 Task: Look for space in Sosnovyy Bor, Russia from 24th August, 2023 to 10th September, 2023 for 8 adults in price range Rs.12000 to Rs.15000. Place can be entire place or shared room with 4 bedrooms having 8 beds and 4 bathrooms. Property type can be house, flat, guest house. Amenities needed are: wifi, TV, free parkinig on premises, gym, breakfast. Booking option can be shelf check-in. Required host language is English.
Action: Mouse moved to (423, 87)
Screenshot: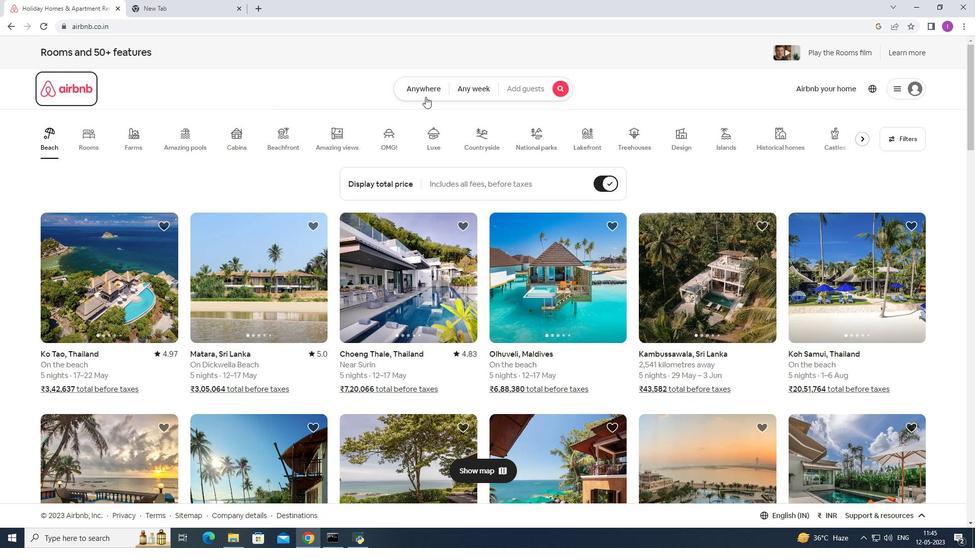 
Action: Mouse pressed left at (423, 87)
Screenshot: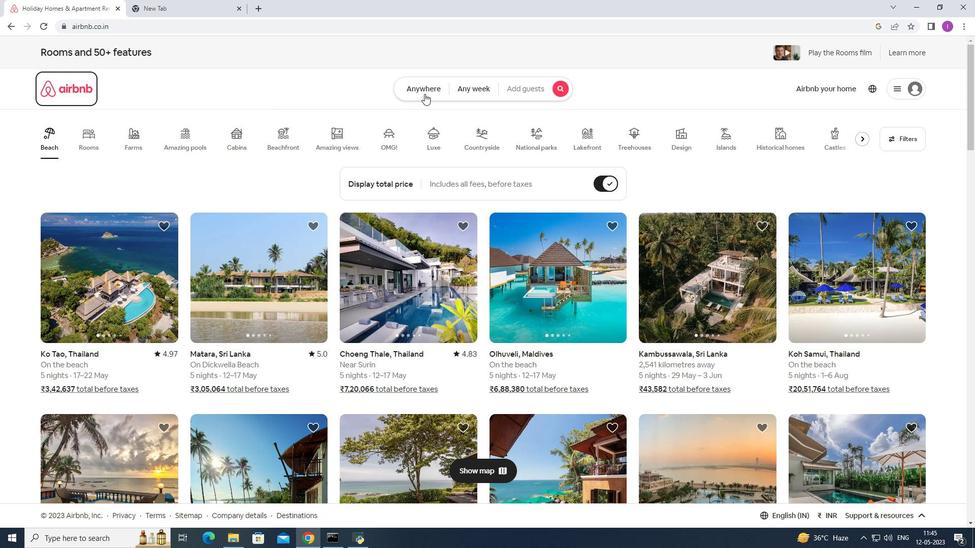 
Action: Mouse moved to (286, 130)
Screenshot: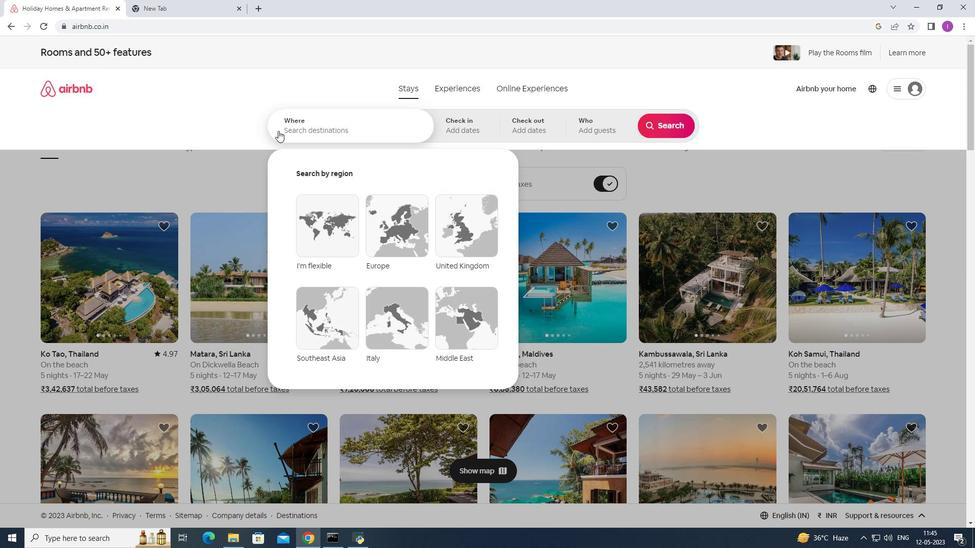 
Action: Mouse pressed left at (286, 130)
Screenshot: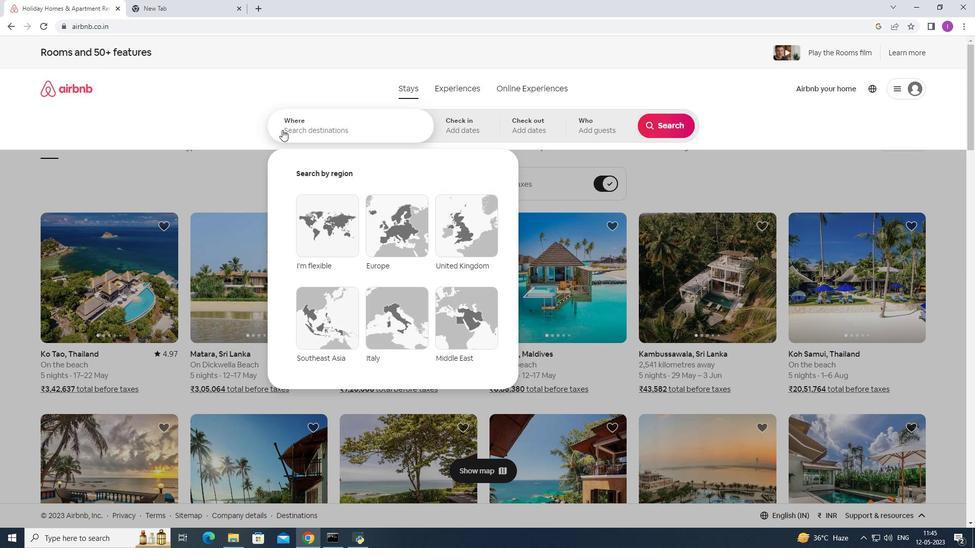 
Action: Mouse moved to (289, 129)
Screenshot: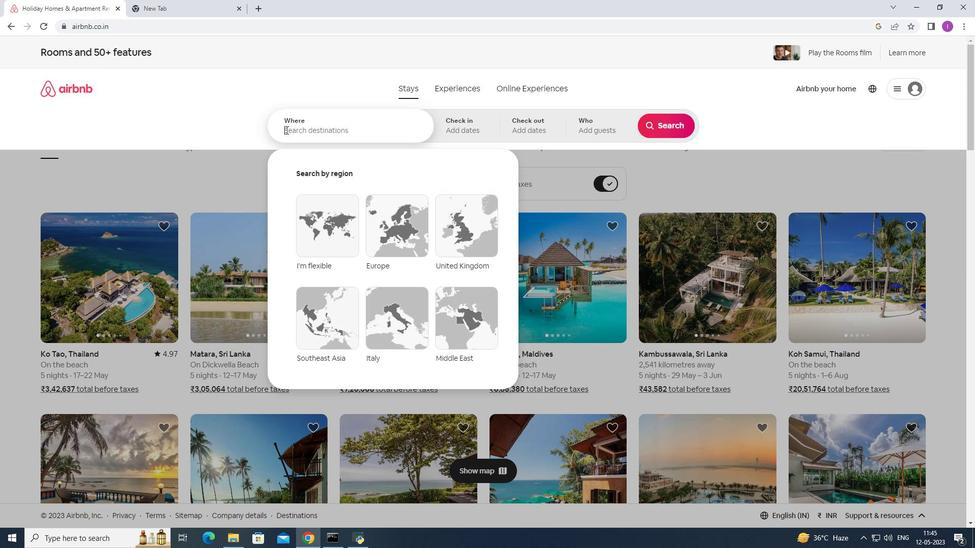
Action: Key pressed <Key.shift>Sosnv<Key.backspace>ovvy<Key.space><Key.shift>Bor,<Key.shift><Key.shift><Key.shift><Key.shift><Key.shift><Key.shift>Russia
Screenshot: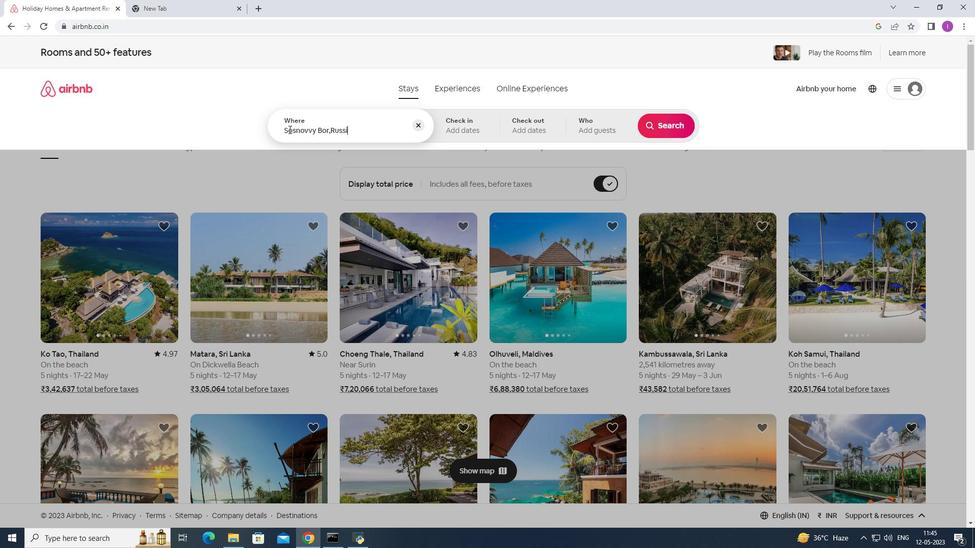 
Action: Mouse moved to (456, 136)
Screenshot: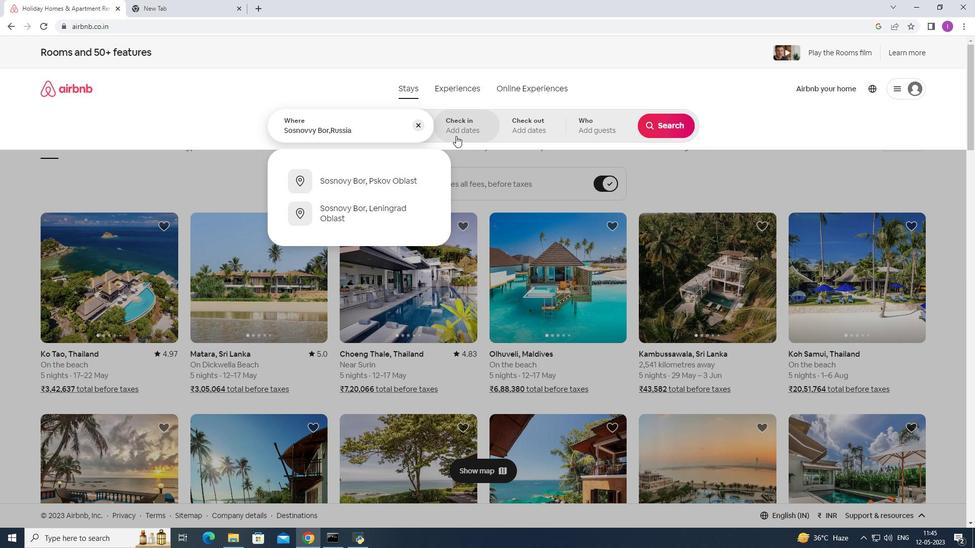 
Action: Mouse pressed left at (456, 136)
Screenshot: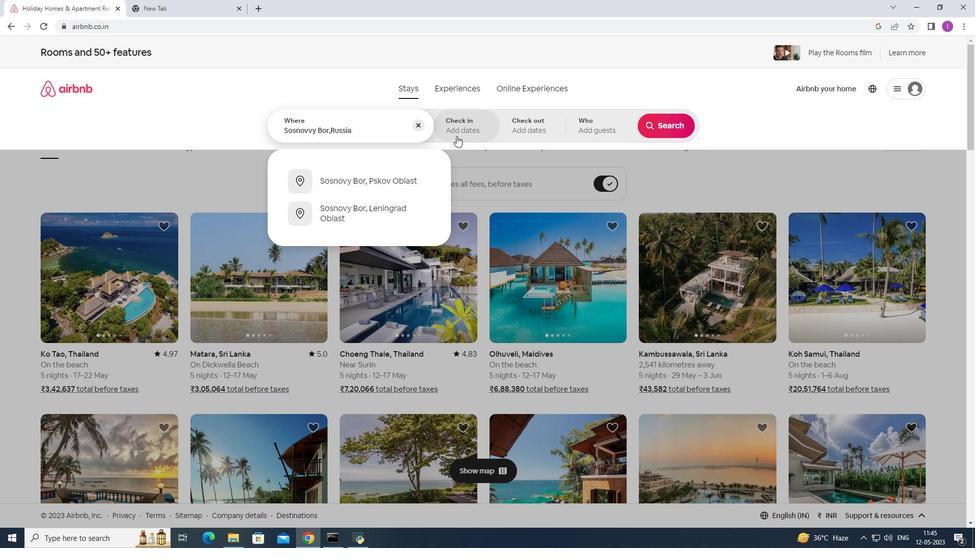 
Action: Mouse moved to (666, 208)
Screenshot: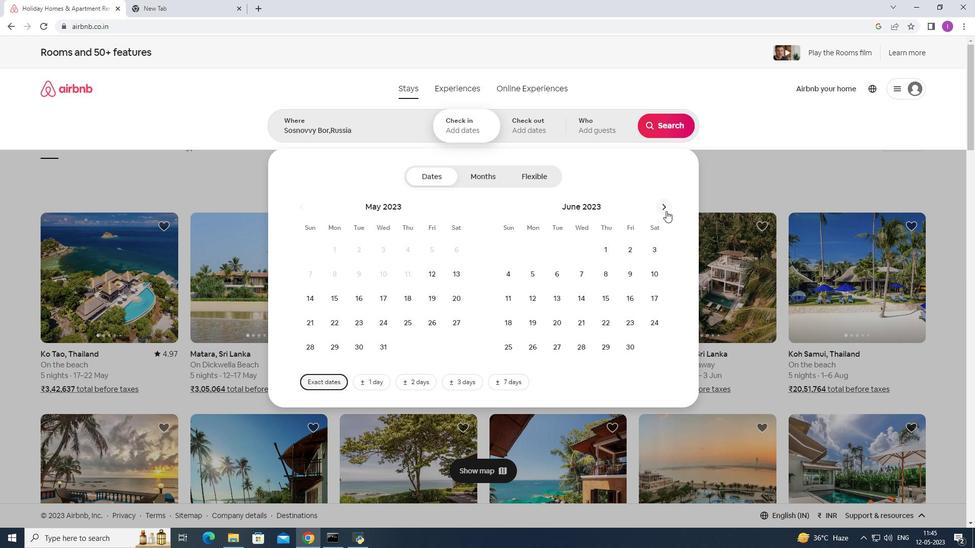 
Action: Mouse pressed left at (666, 208)
Screenshot: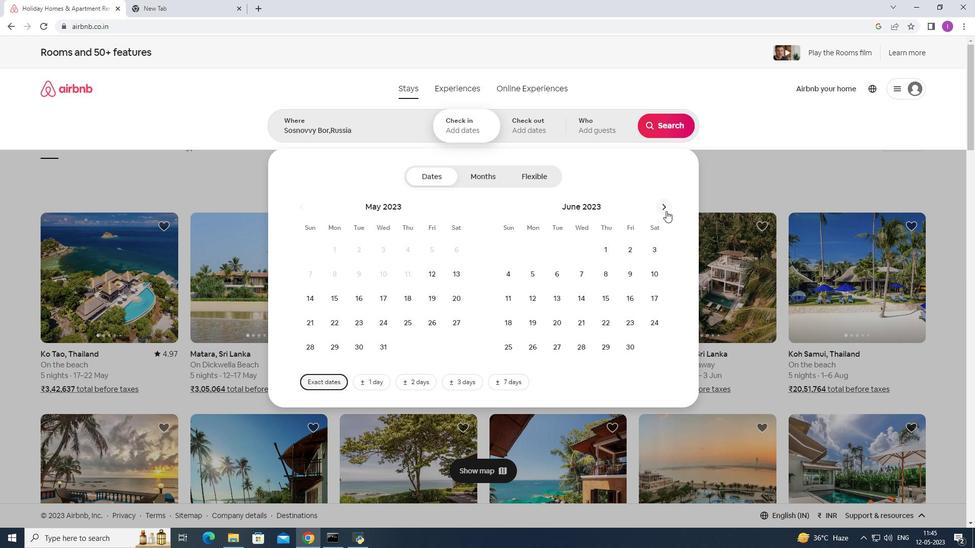 
Action: Mouse pressed left at (666, 208)
Screenshot: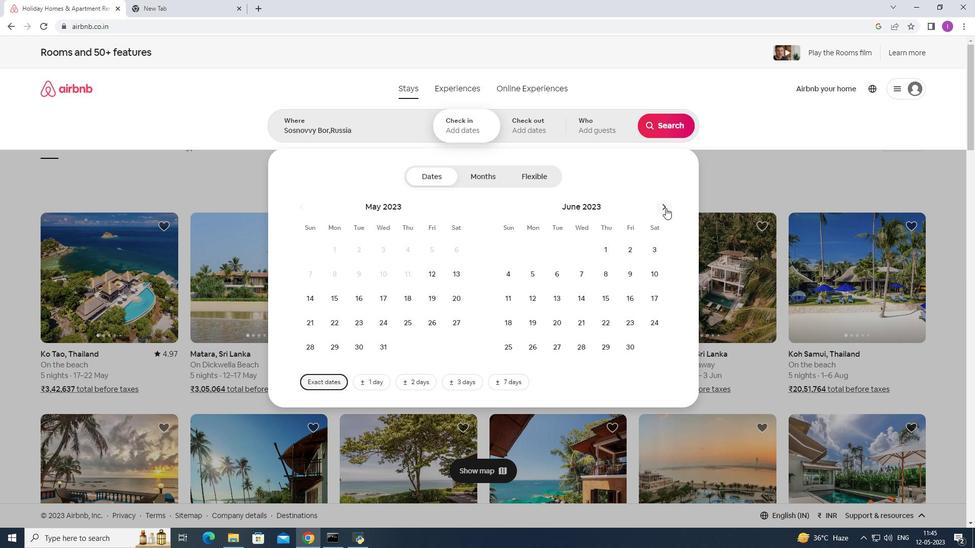
Action: Mouse pressed left at (666, 208)
Screenshot: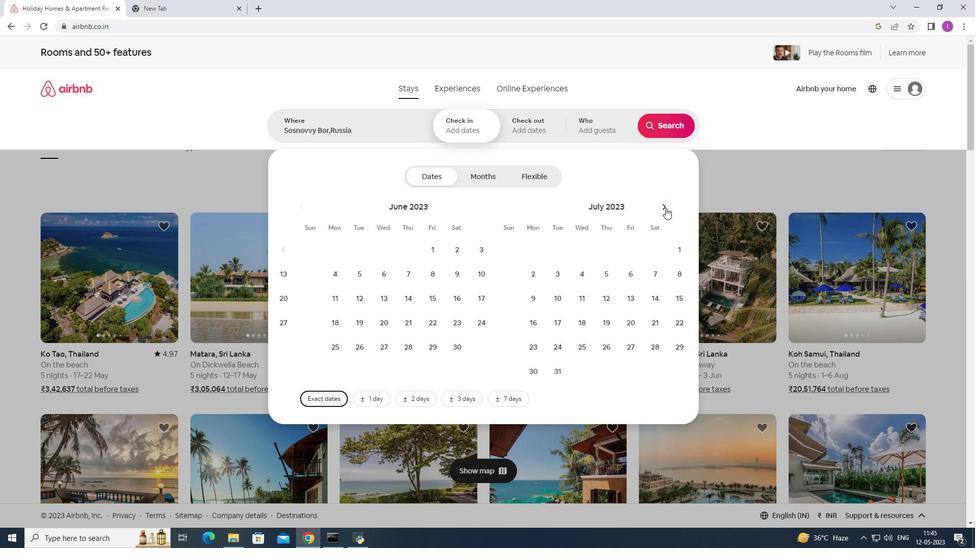 
Action: Mouse moved to (408, 320)
Screenshot: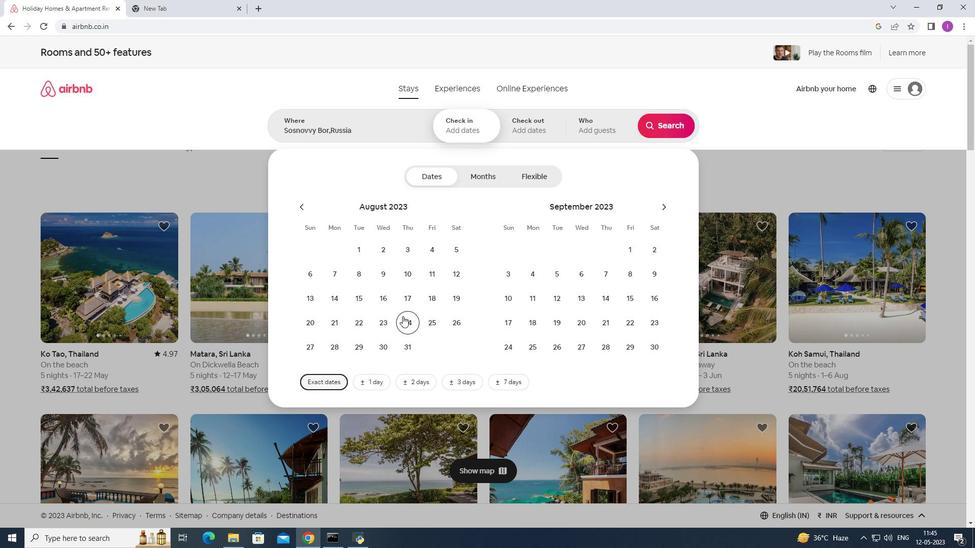 
Action: Mouse pressed left at (408, 320)
Screenshot: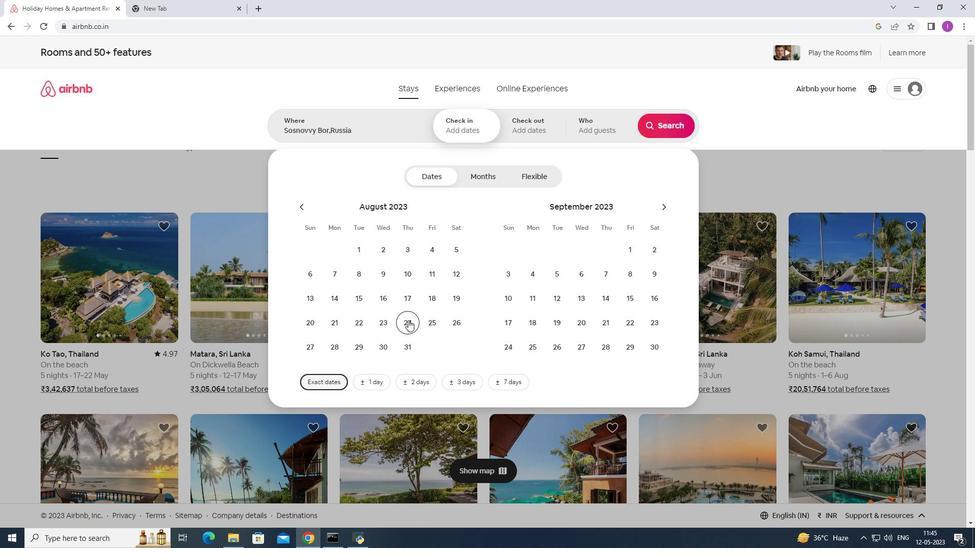 
Action: Mouse moved to (507, 294)
Screenshot: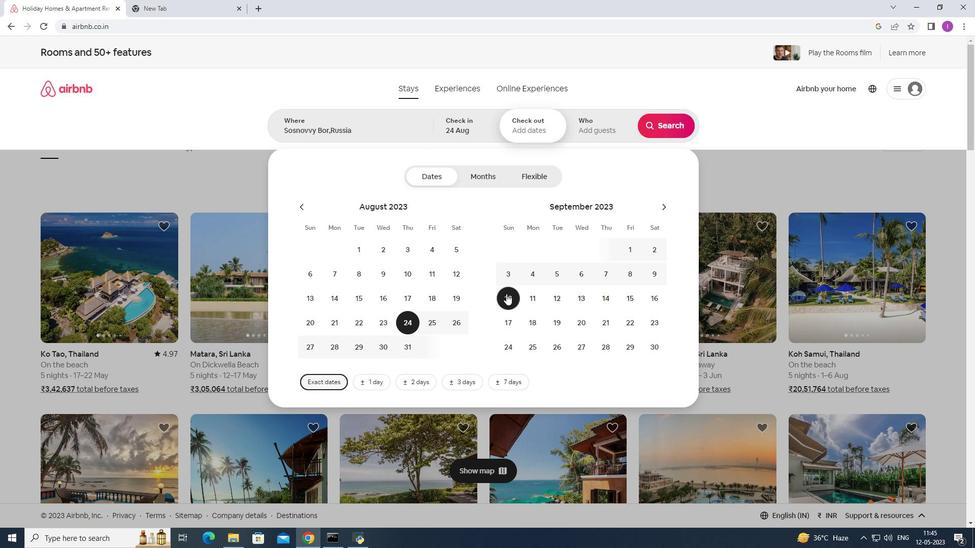 
Action: Mouse pressed left at (507, 294)
Screenshot: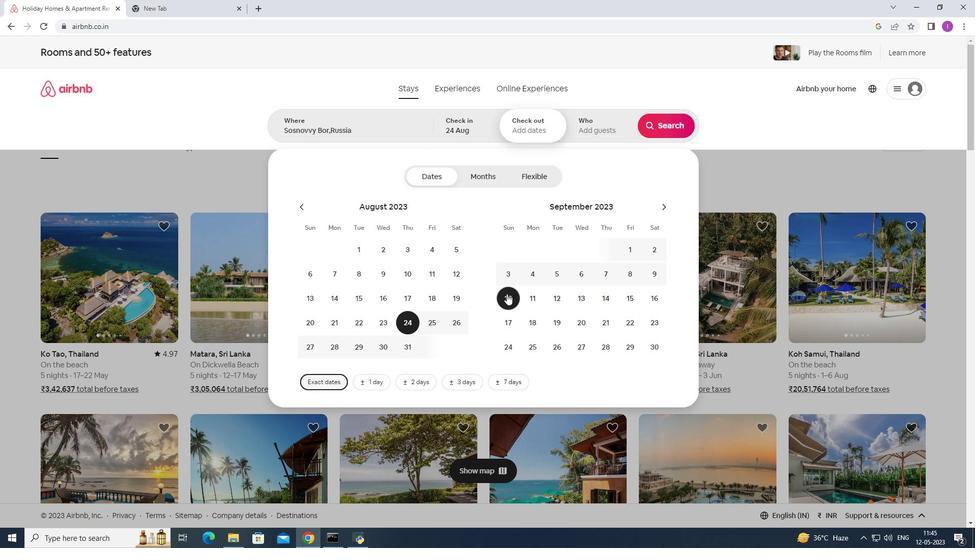 
Action: Mouse moved to (599, 128)
Screenshot: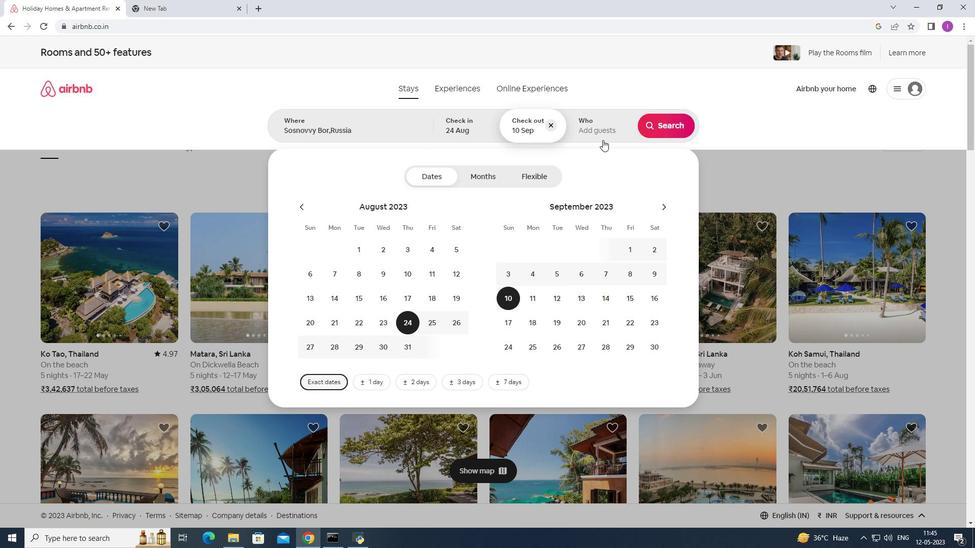
Action: Mouse pressed left at (599, 128)
Screenshot: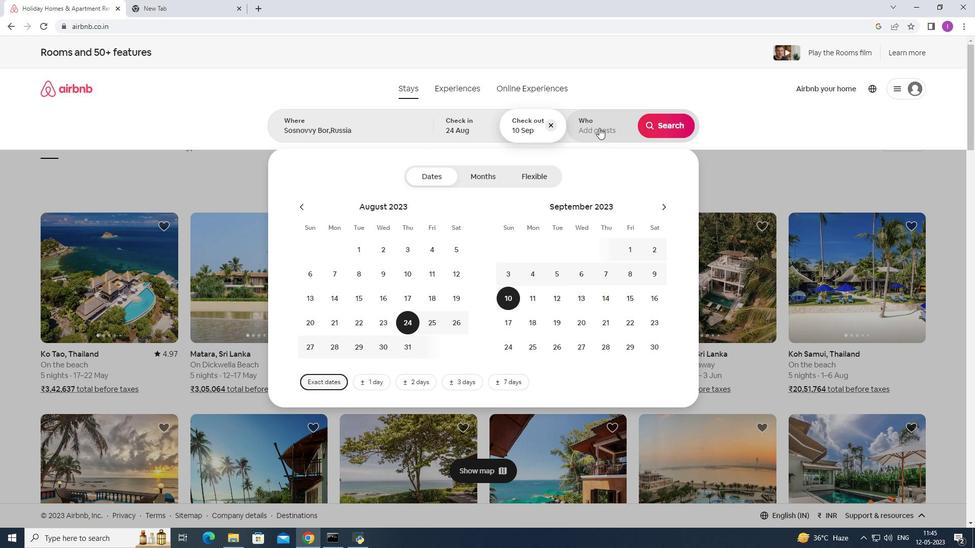 
Action: Mouse moved to (667, 176)
Screenshot: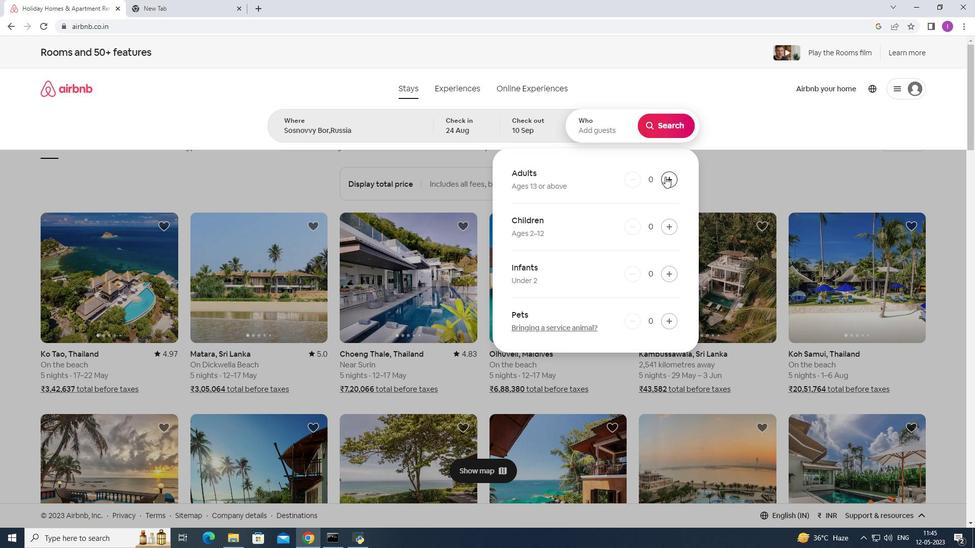 
Action: Mouse pressed left at (667, 176)
Screenshot: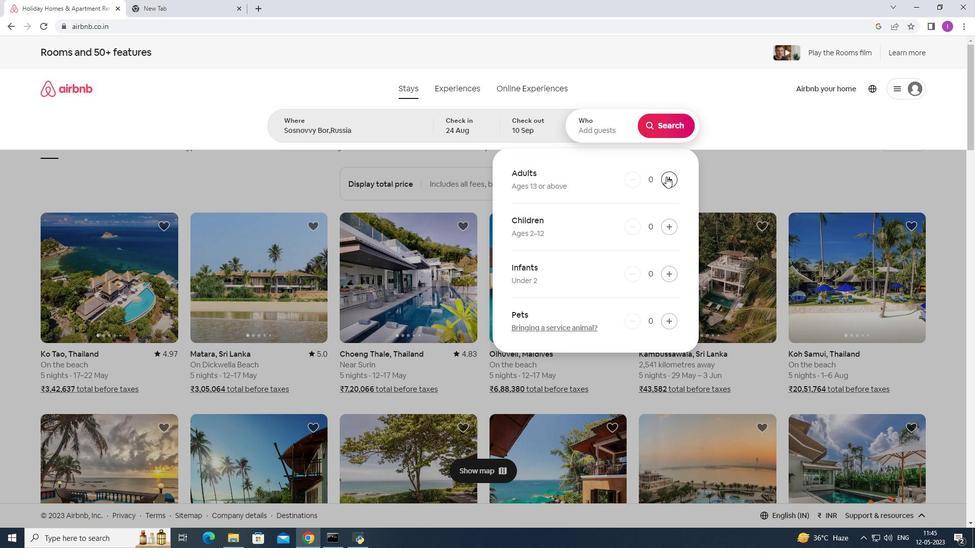 
Action: Mouse pressed left at (667, 176)
Screenshot: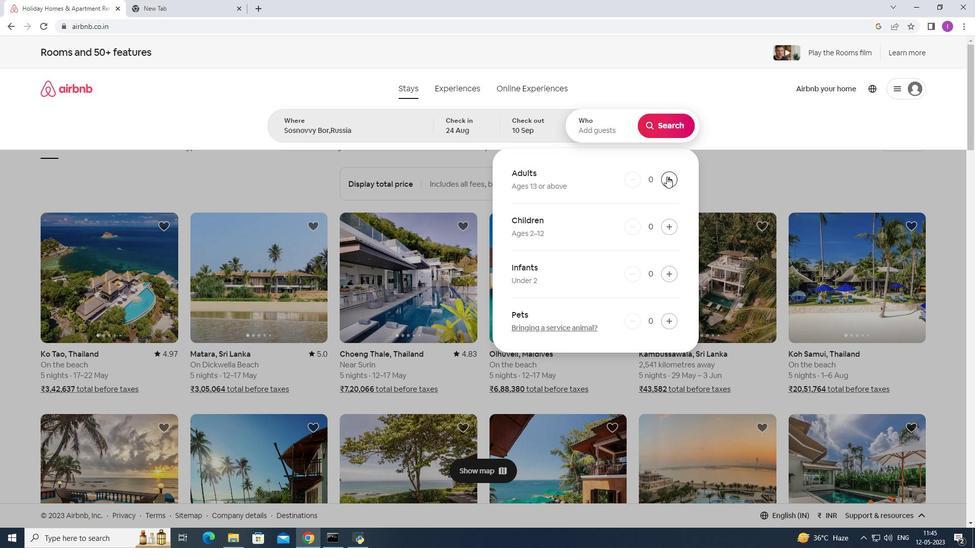 
Action: Mouse pressed left at (667, 176)
Screenshot: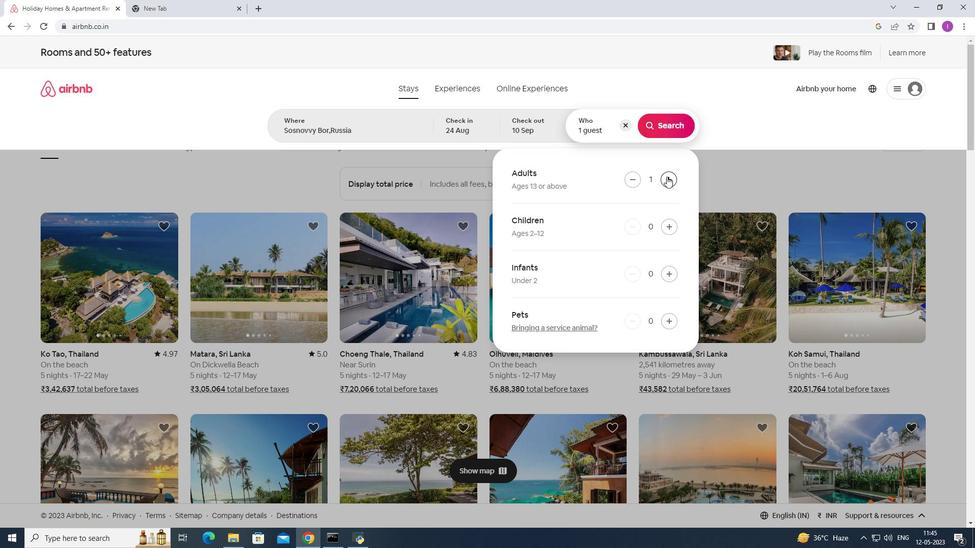 
Action: Mouse pressed left at (667, 176)
Screenshot: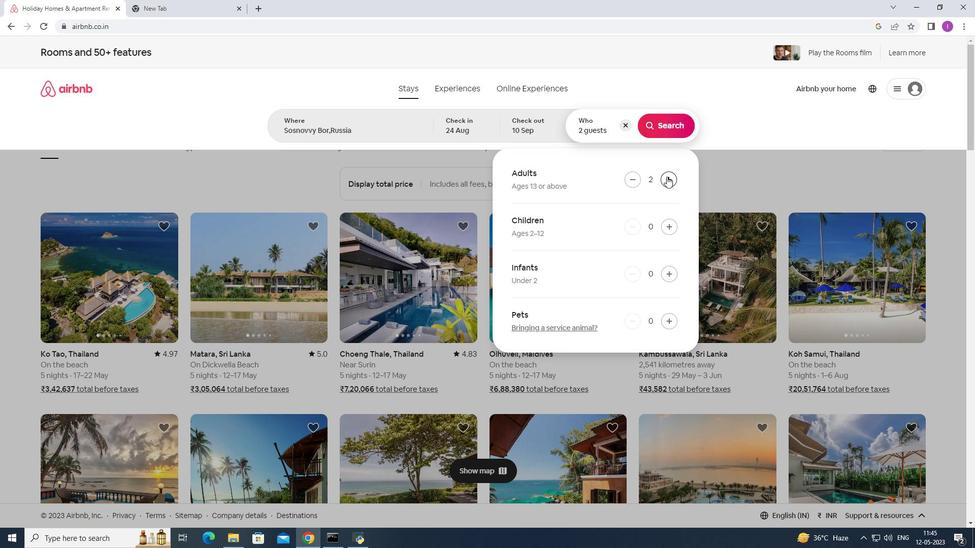 
Action: Mouse pressed left at (667, 176)
Screenshot: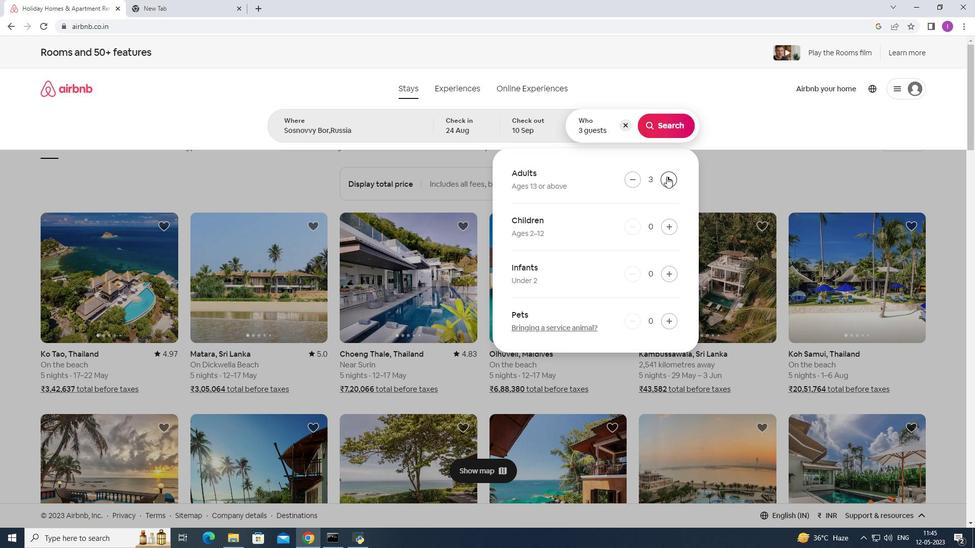 
Action: Mouse moved to (675, 178)
Screenshot: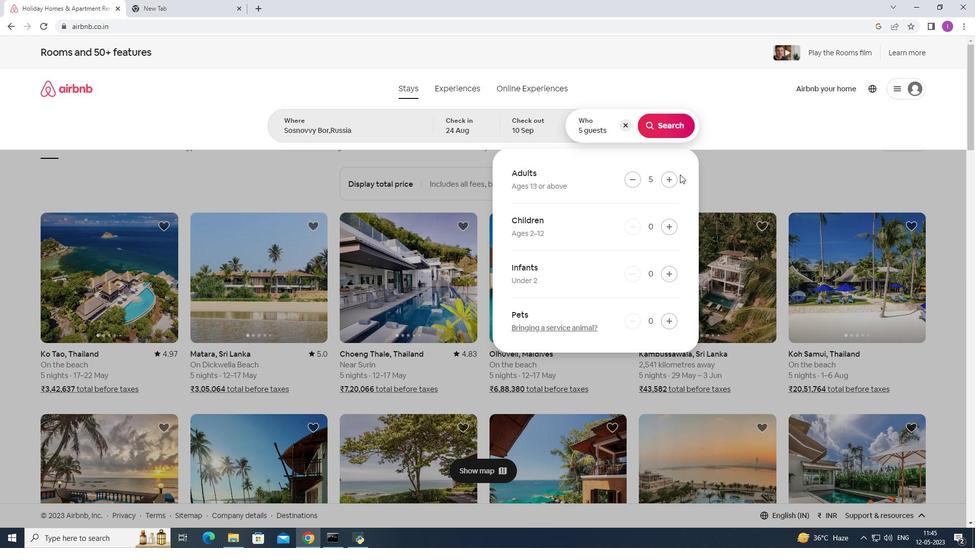 
Action: Mouse pressed left at (675, 178)
Screenshot: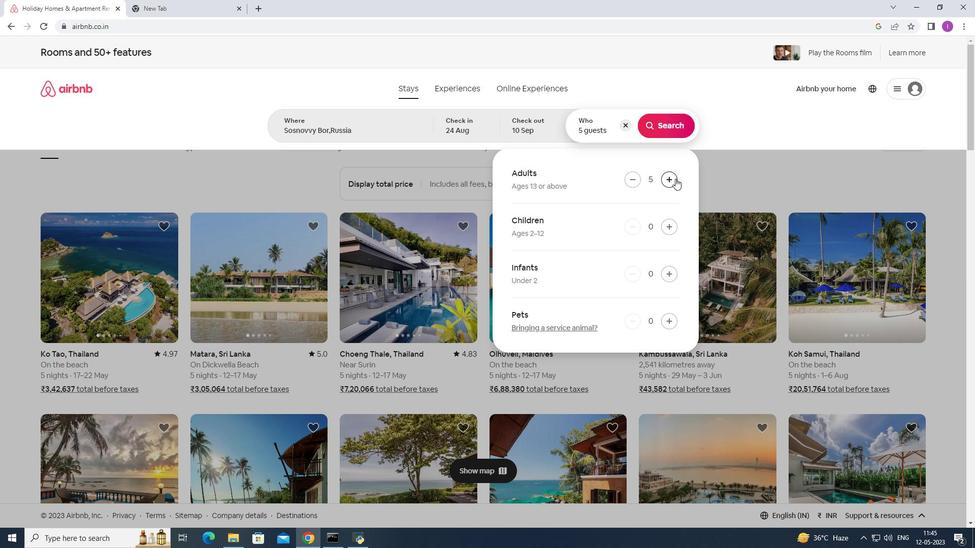 
Action: Mouse pressed left at (675, 178)
Screenshot: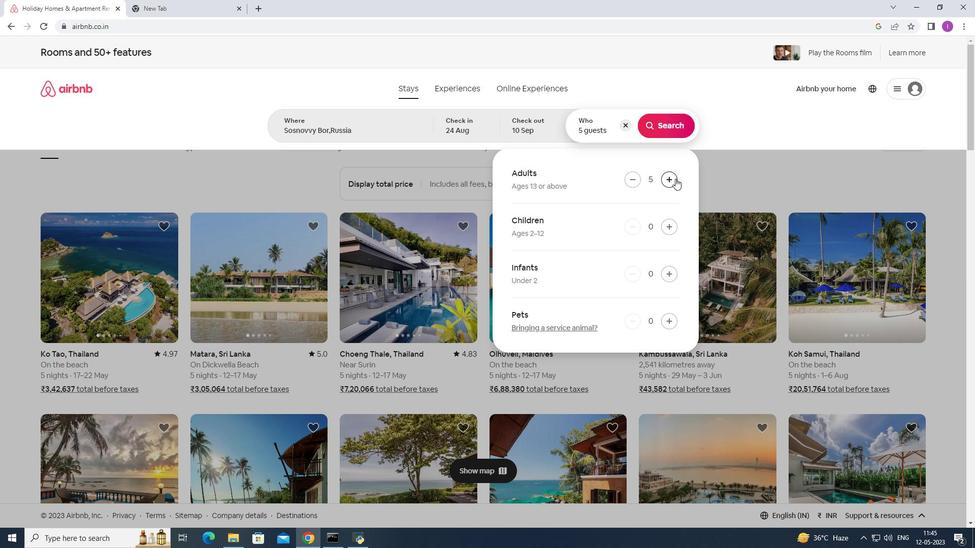 
Action: Mouse pressed left at (675, 178)
Screenshot: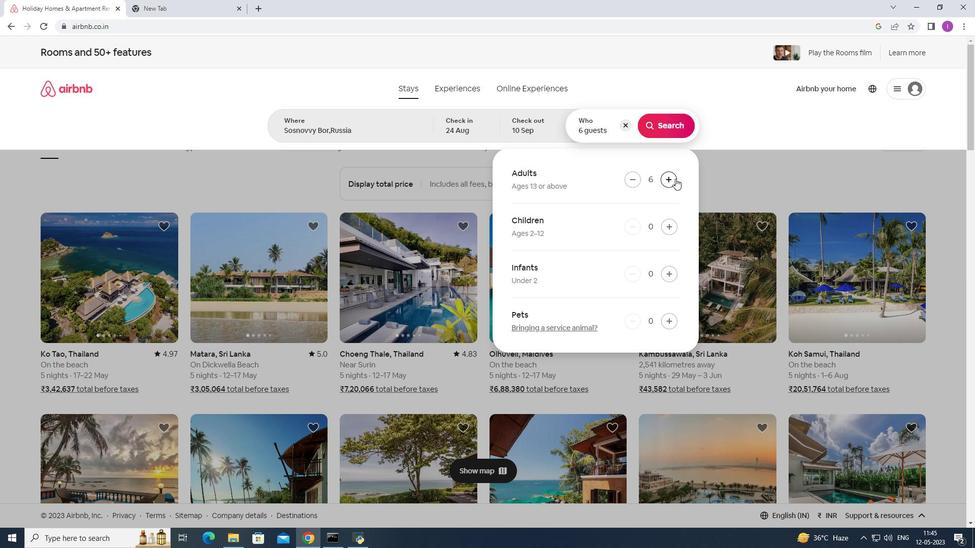 
Action: Mouse pressed left at (675, 178)
Screenshot: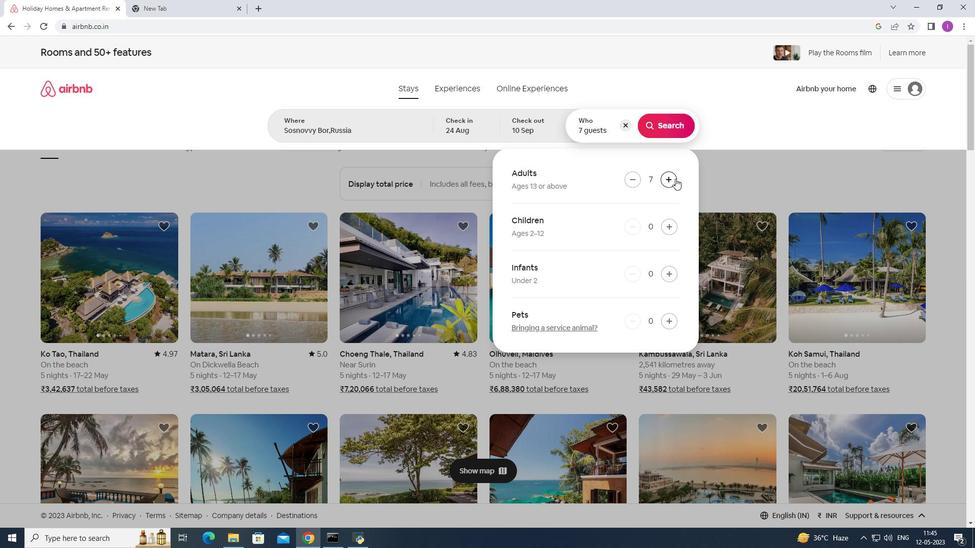 
Action: Mouse moved to (637, 183)
Screenshot: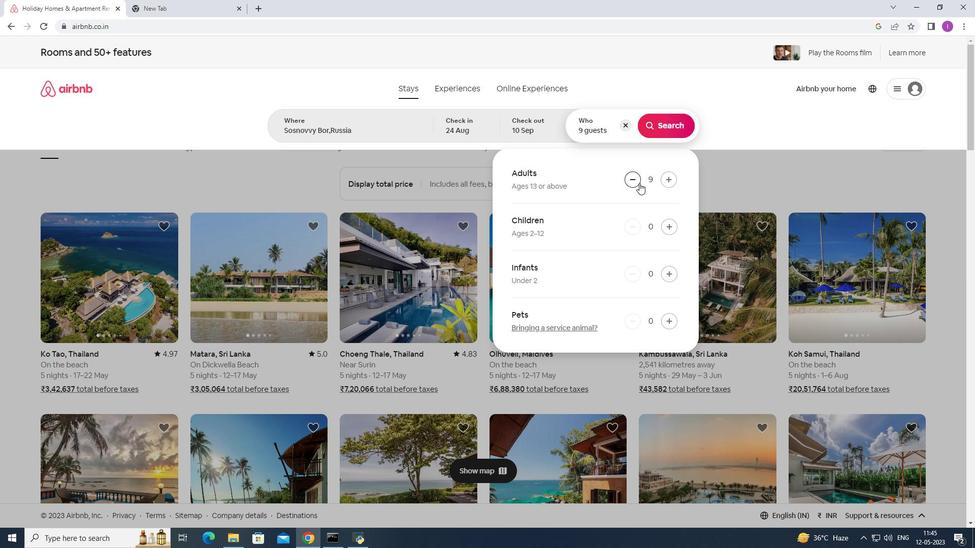 
Action: Mouse pressed left at (637, 183)
Screenshot: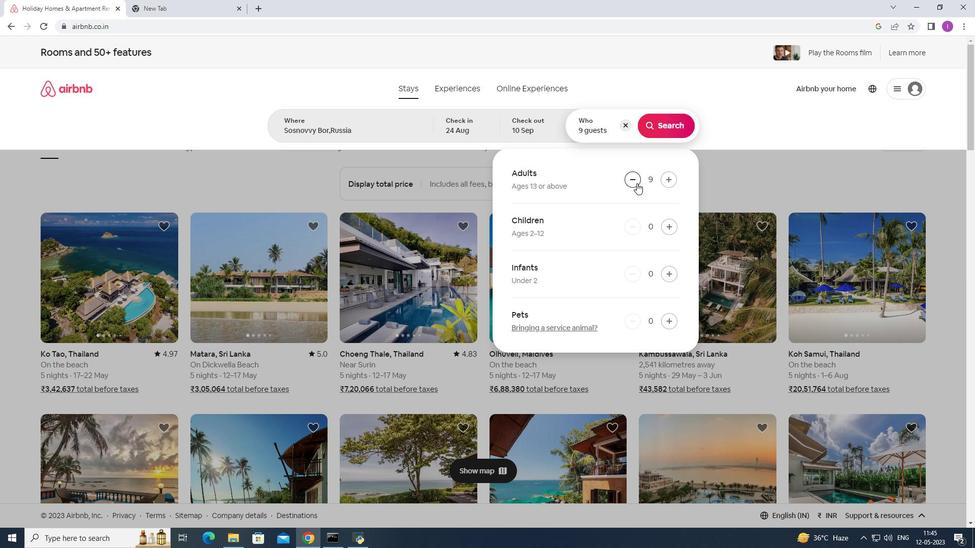 
Action: Mouse moved to (665, 119)
Screenshot: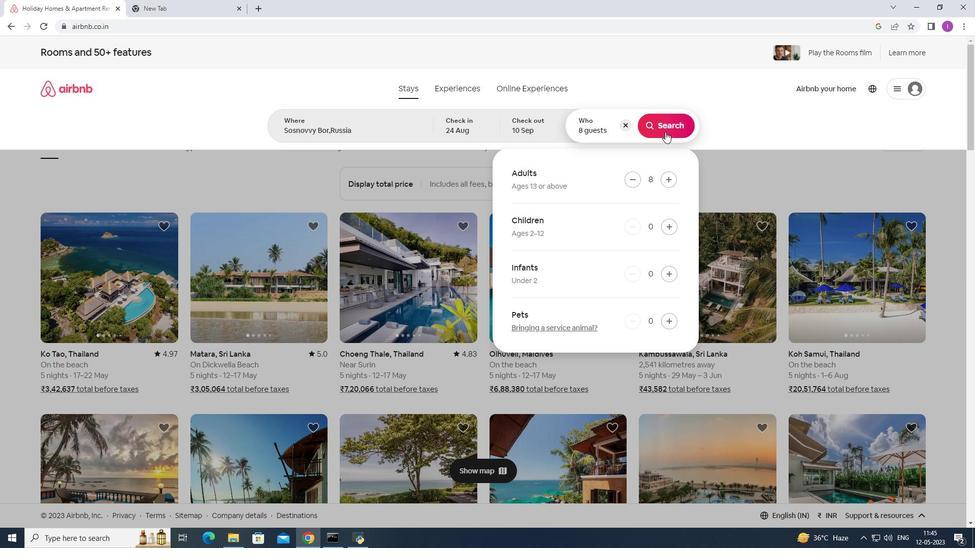 
Action: Mouse pressed left at (665, 119)
Screenshot: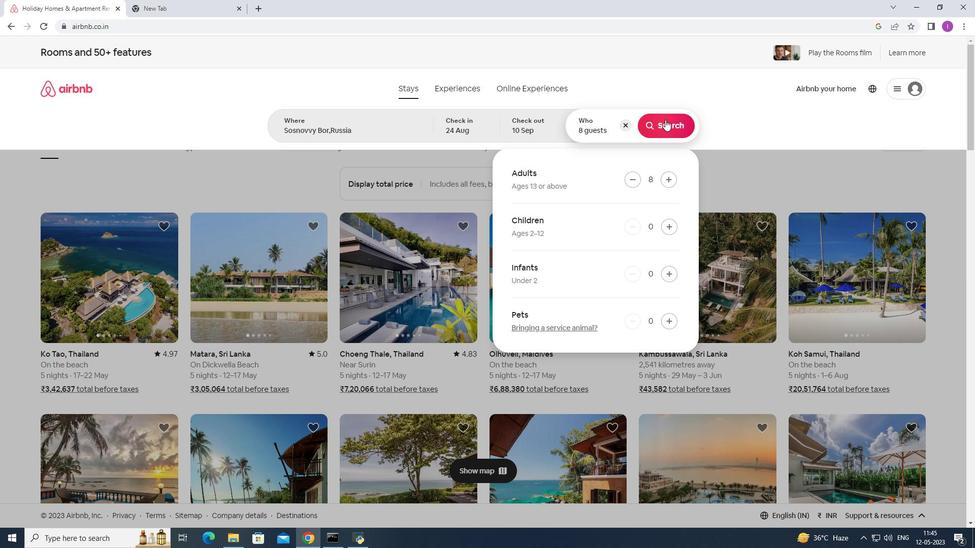 
Action: Mouse moved to (938, 99)
Screenshot: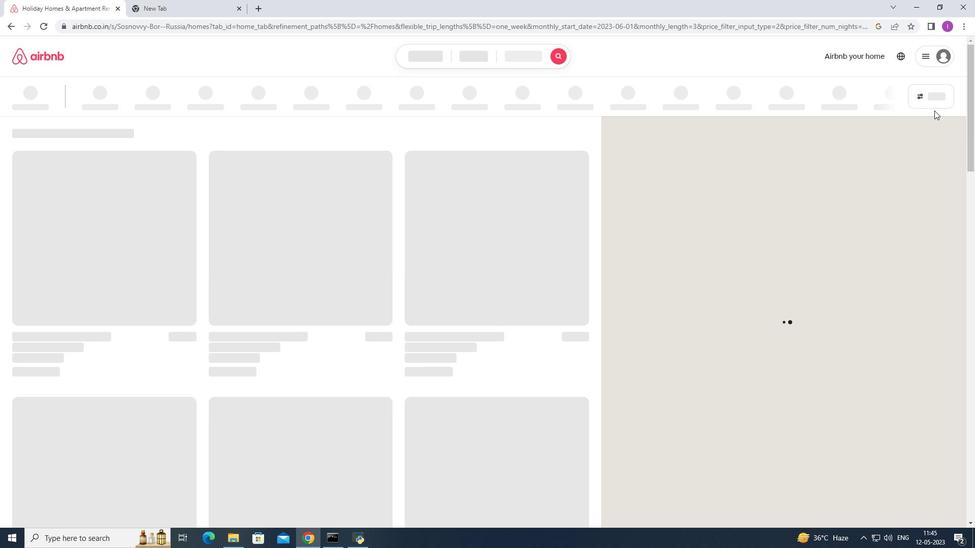 
Action: Mouse pressed left at (938, 99)
Screenshot: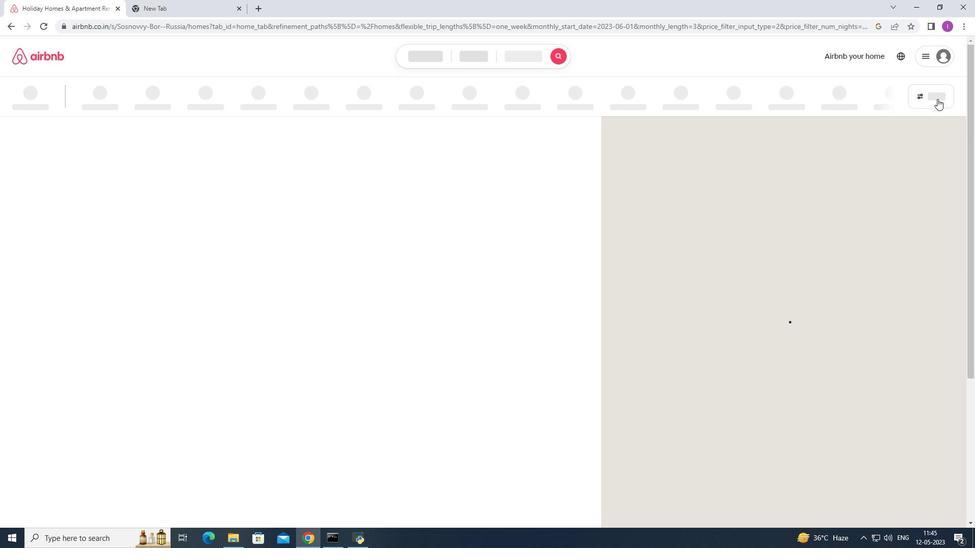 
Action: Mouse moved to (578, 348)
Screenshot: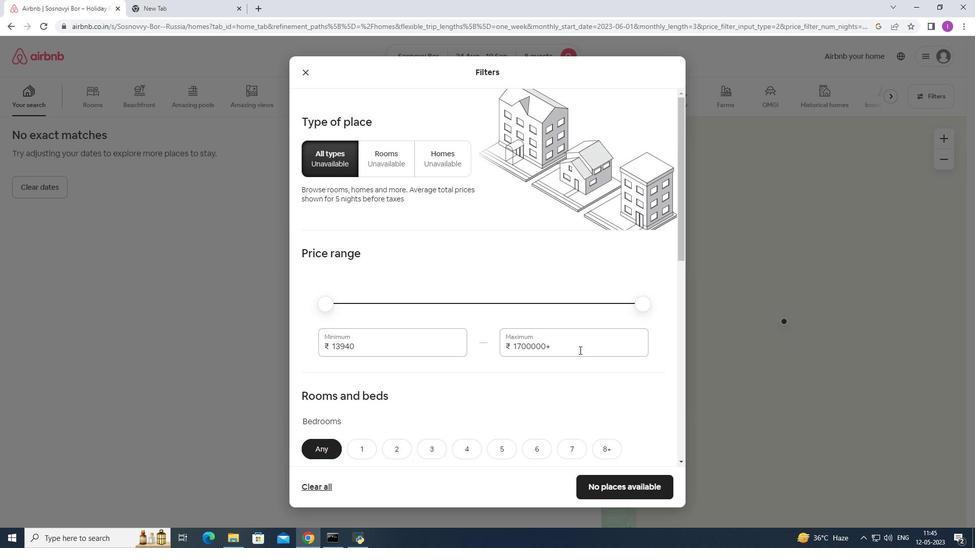 
Action: Mouse pressed left at (578, 348)
Screenshot: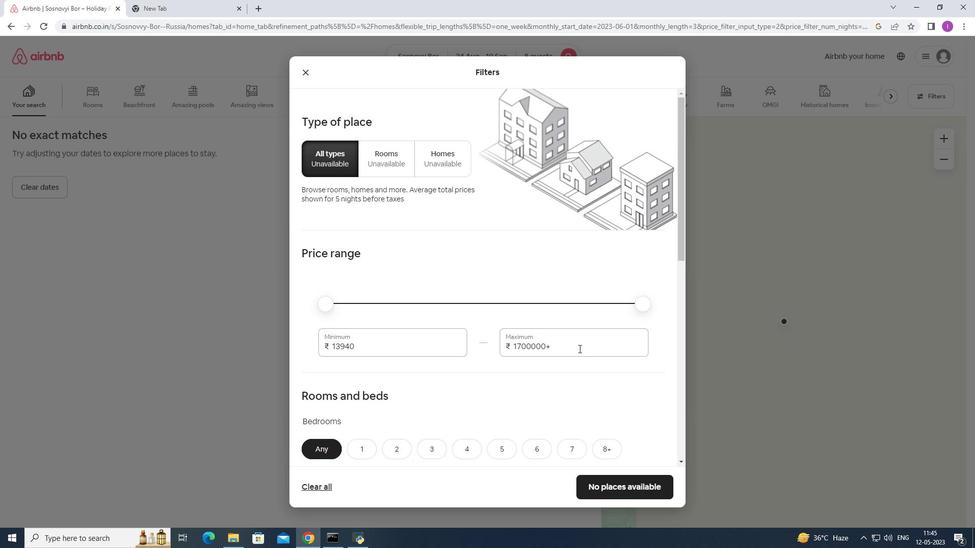 
Action: Mouse moved to (492, 347)
Screenshot: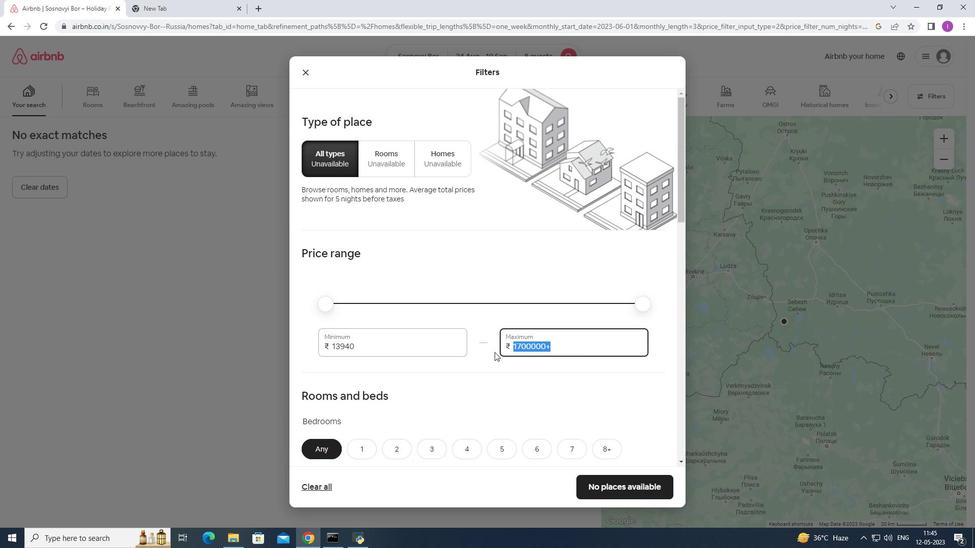 
Action: Key pressed 1
Screenshot: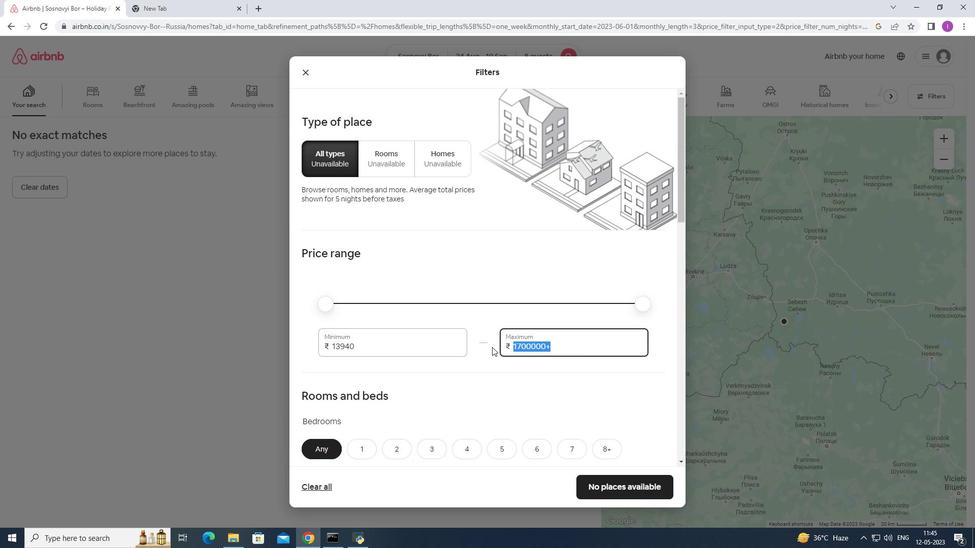 
Action: Mouse moved to (491, 347)
Screenshot: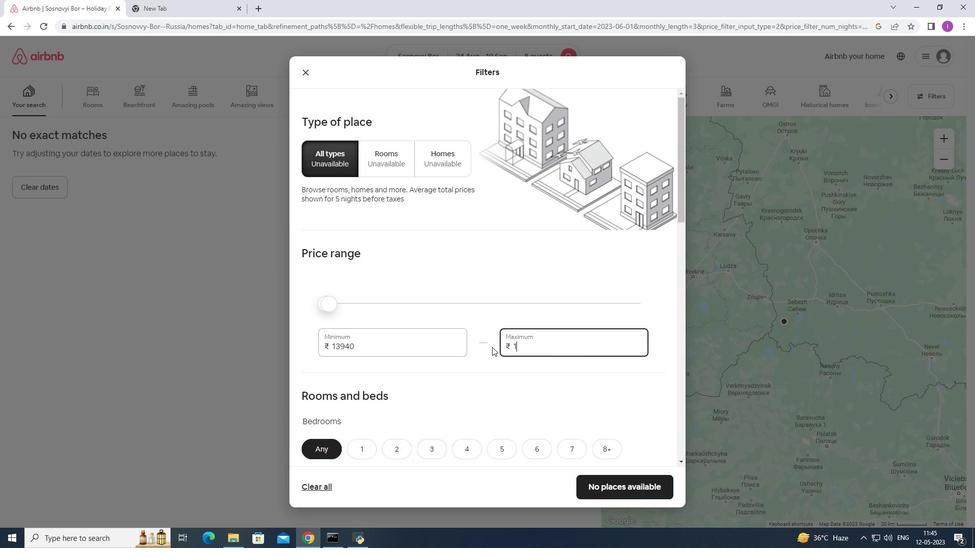 
Action: Key pressed 5000
Screenshot: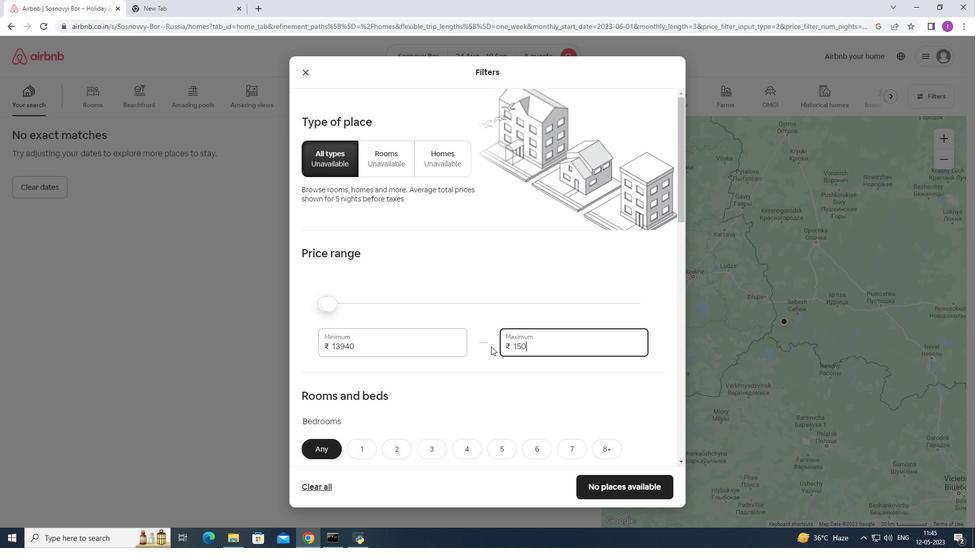 
Action: Mouse moved to (360, 347)
Screenshot: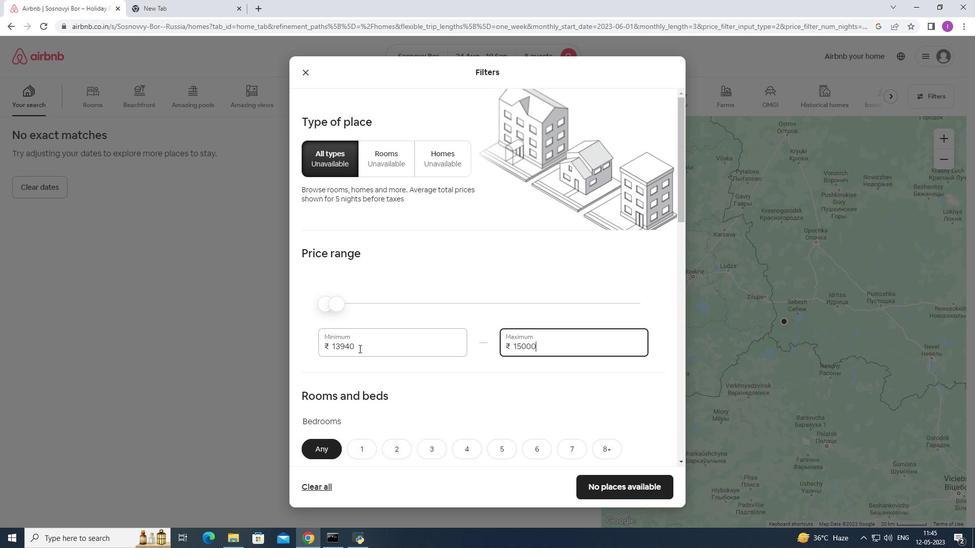 
Action: Mouse pressed left at (360, 347)
Screenshot: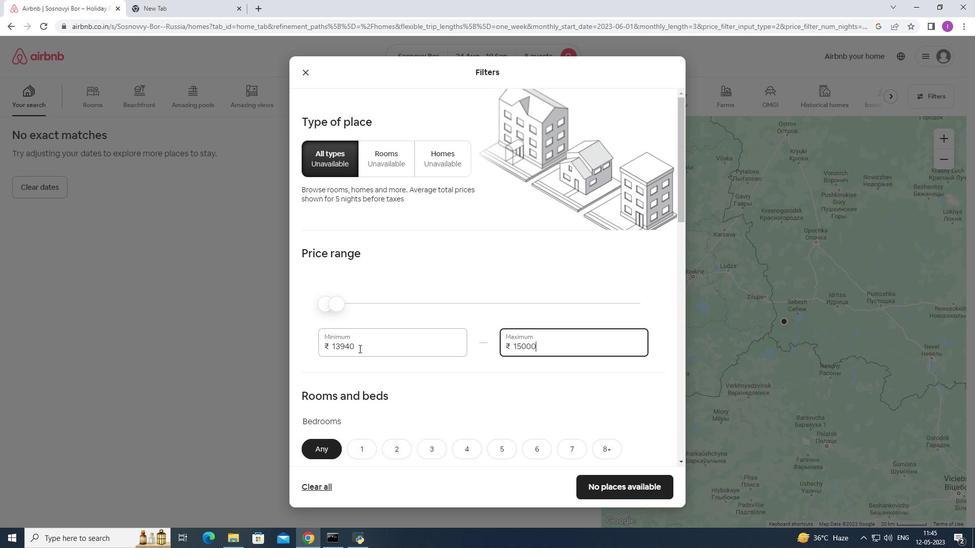 
Action: Mouse moved to (332, 347)
Screenshot: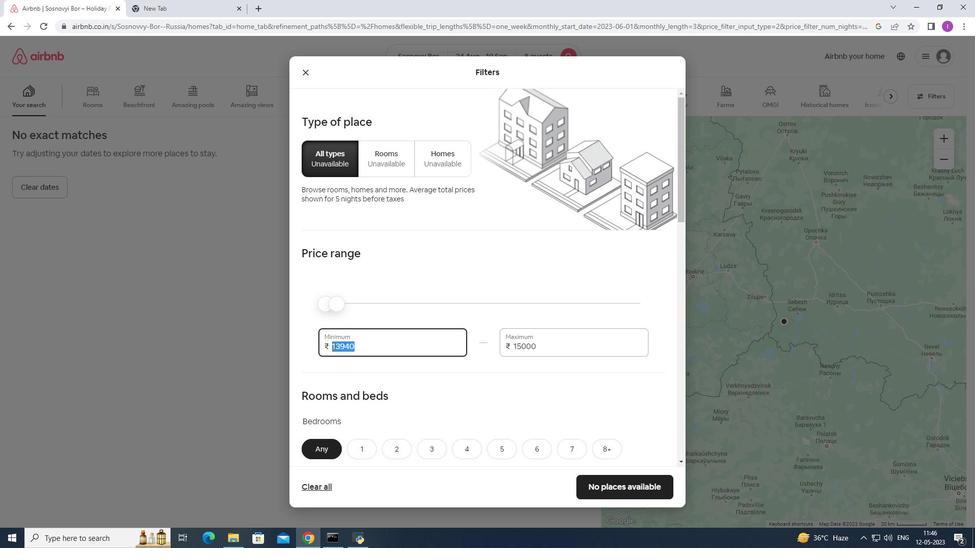 
Action: Key pressed 12000
Screenshot: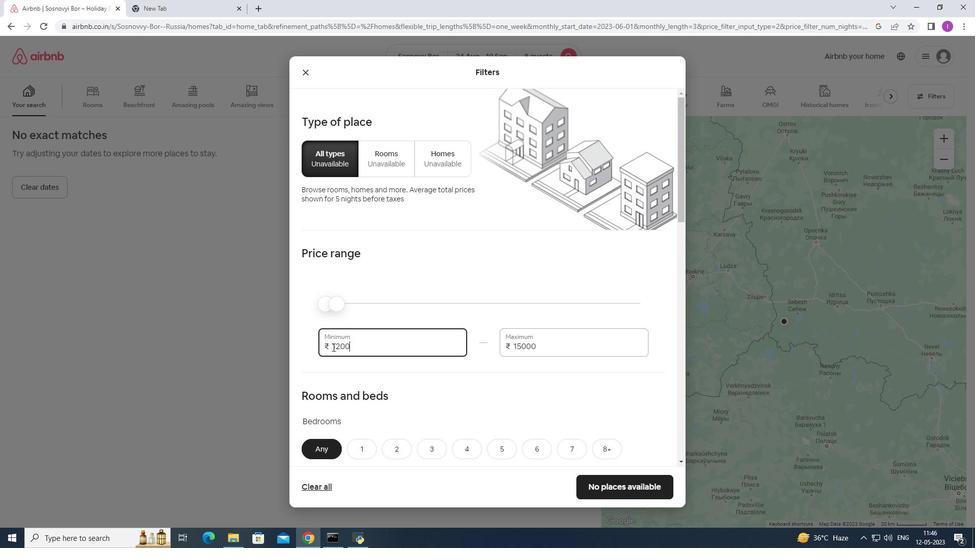 
Action: Mouse moved to (400, 360)
Screenshot: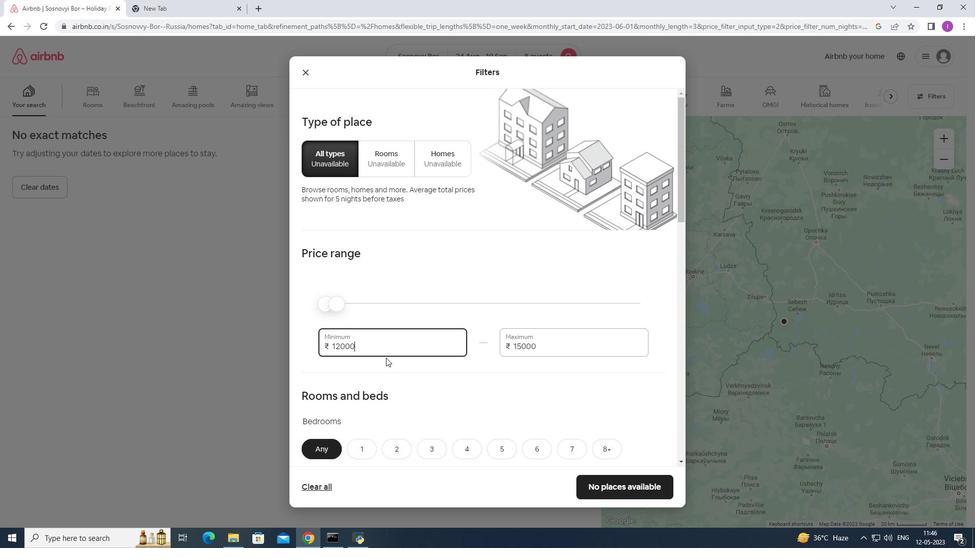 
Action: Mouse scrolled (400, 359) with delta (0, 0)
Screenshot: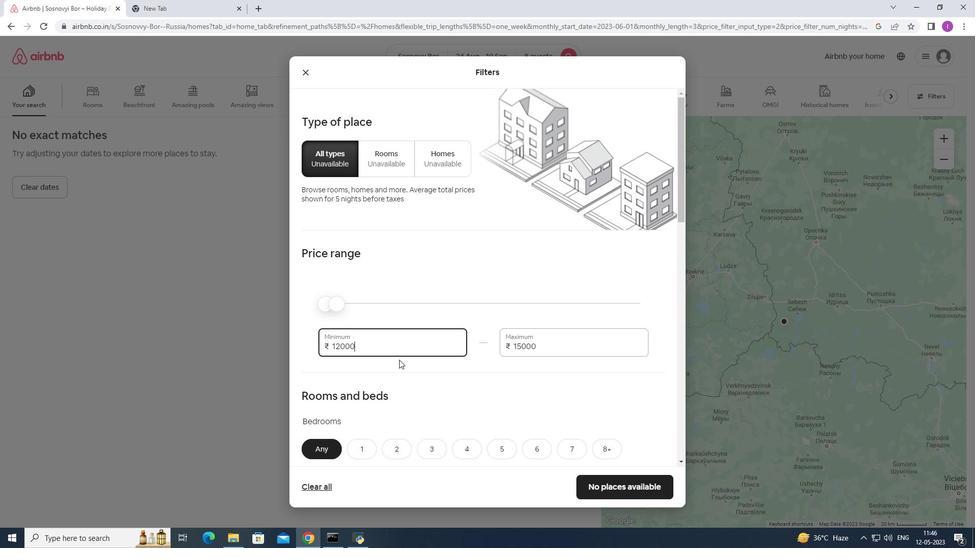 
Action: Mouse scrolled (400, 359) with delta (0, 0)
Screenshot: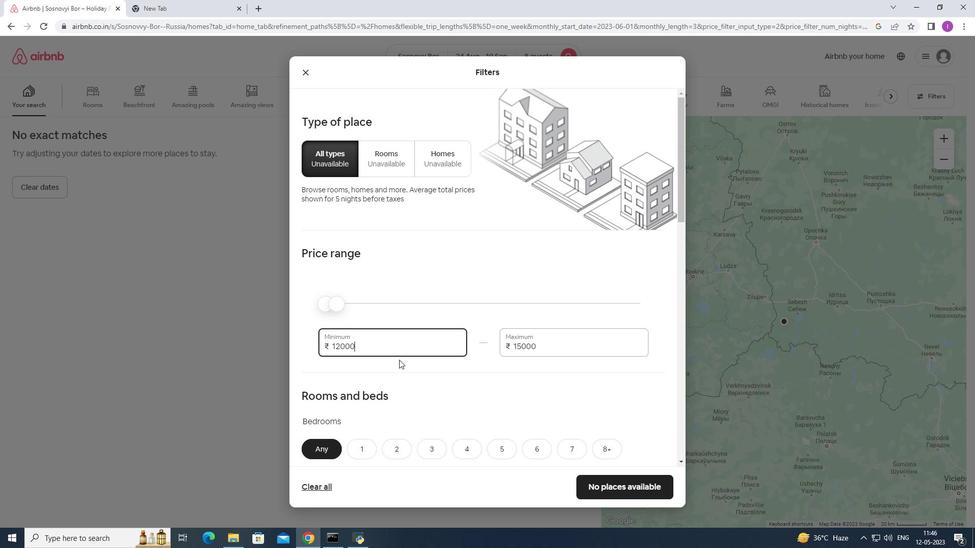 
Action: Mouse moved to (405, 357)
Screenshot: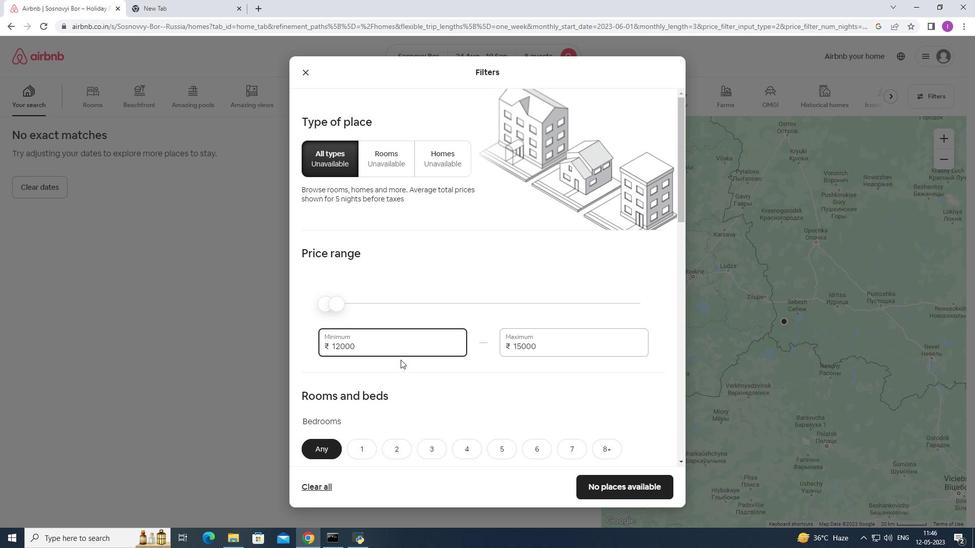 
Action: Mouse scrolled (404, 357) with delta (0, 0)
Screenshot: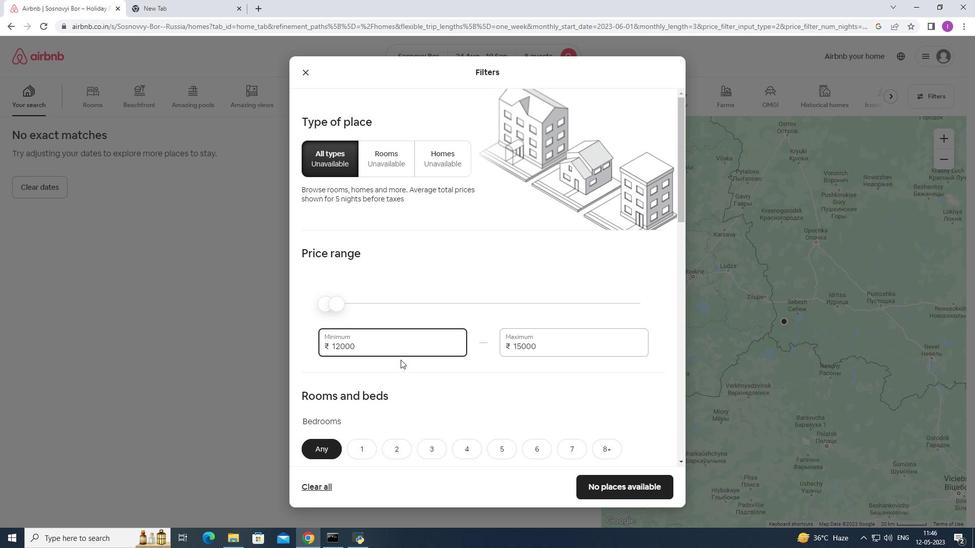
Action: Mouse moved to (469, 301)
Screenshot: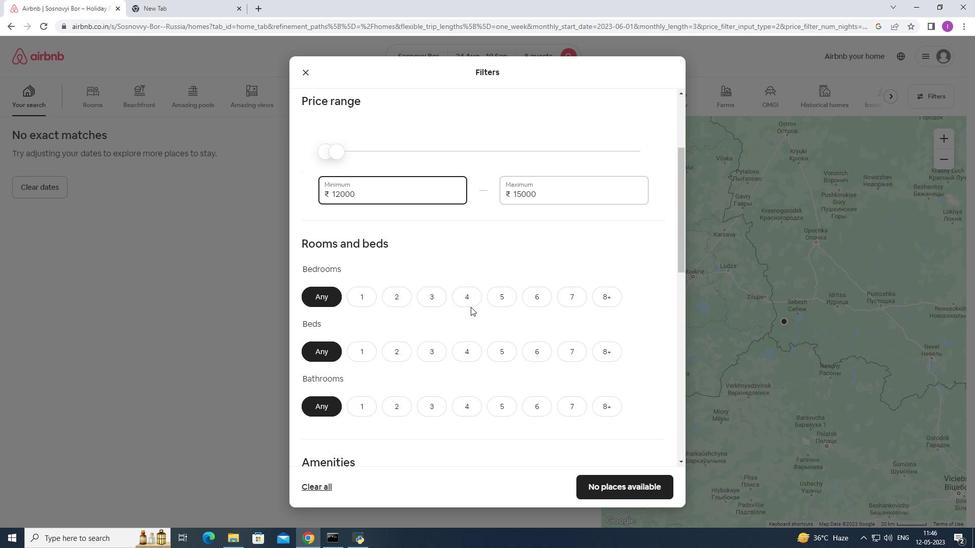 
Action: Mouse pressed left at (469, 301)
Screenshot: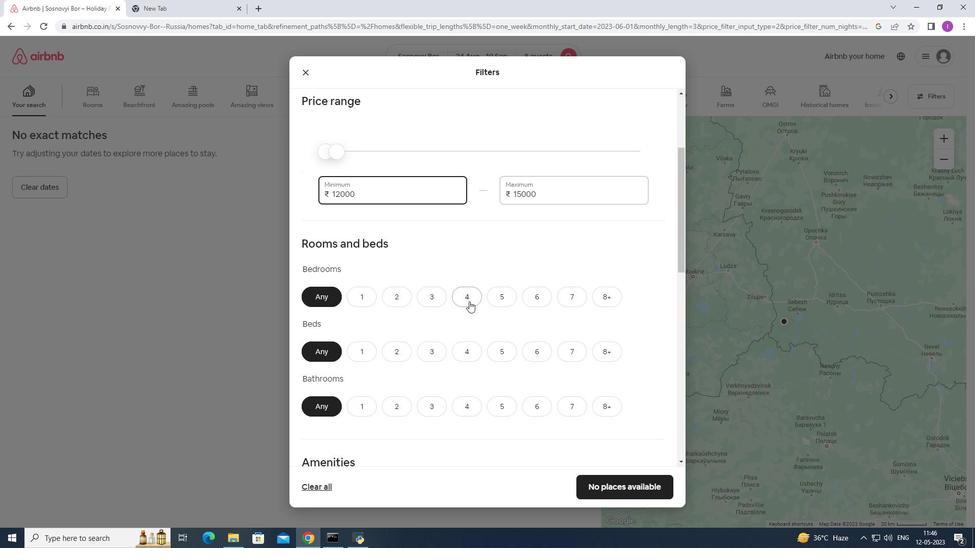 
Action: Mouse moved to (606, 348)
Screenshot: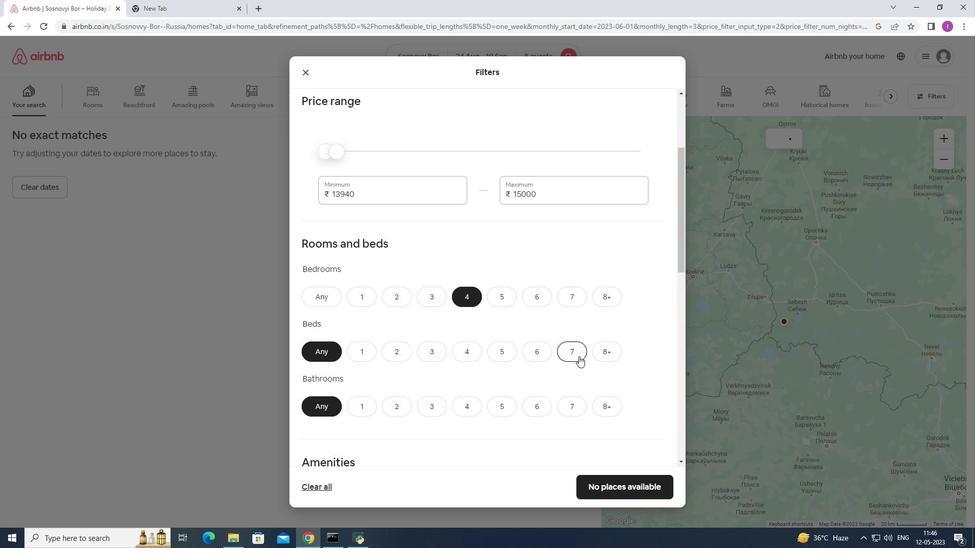 
Action: Mouse pressed left at (606, 348)
Screenshot: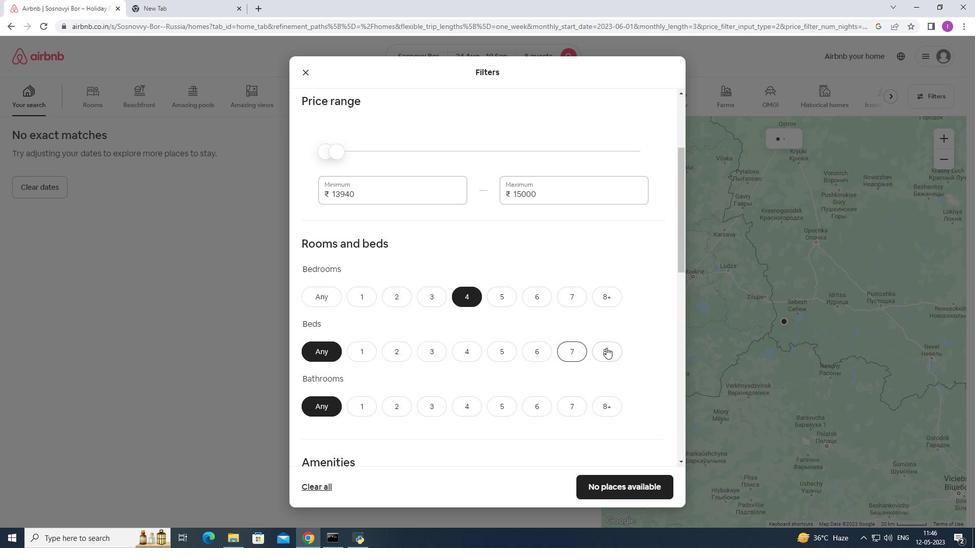 
Action: Mouse moved to (463, 409)
Screenshot: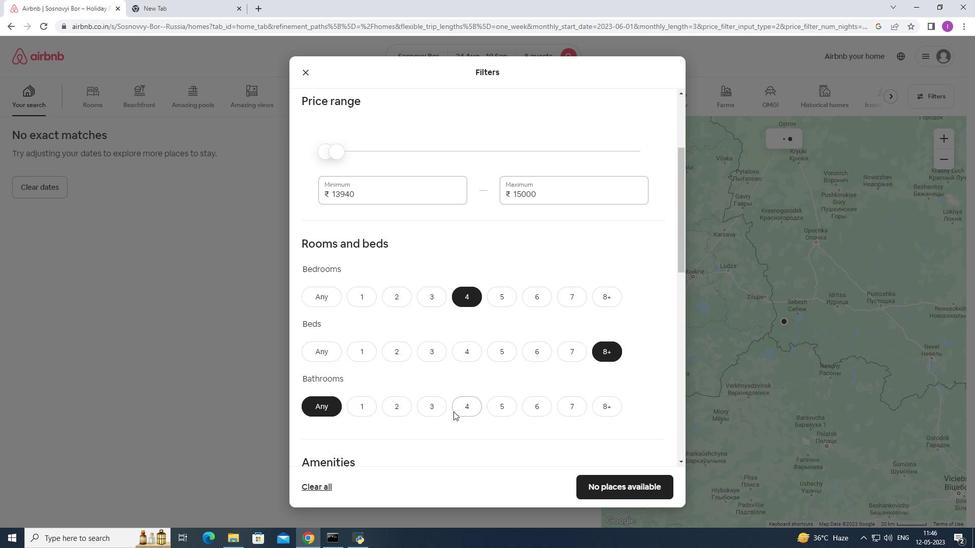 
Action: Mouse pressed left at (463, 409)
Screenshot: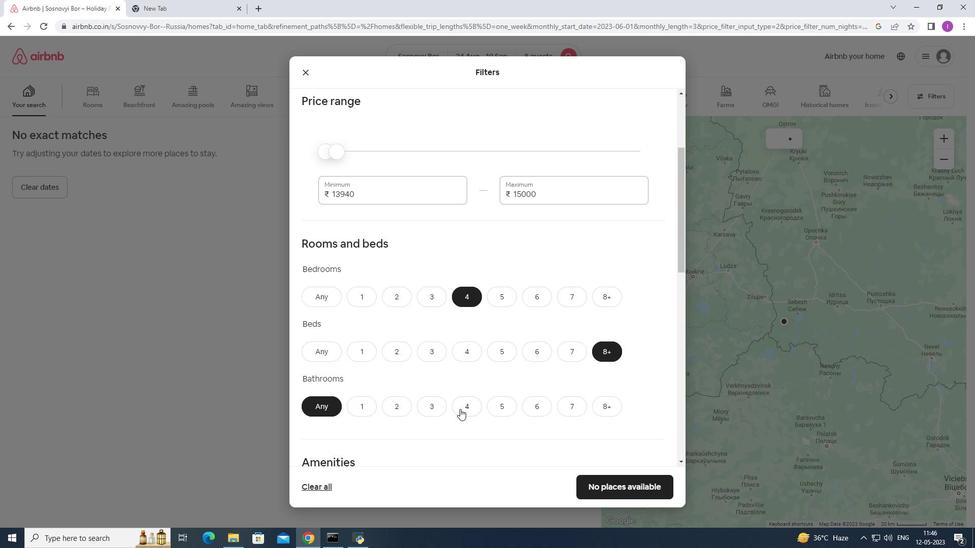 
Action: Mouse moved to (373, 331)
Screenshot: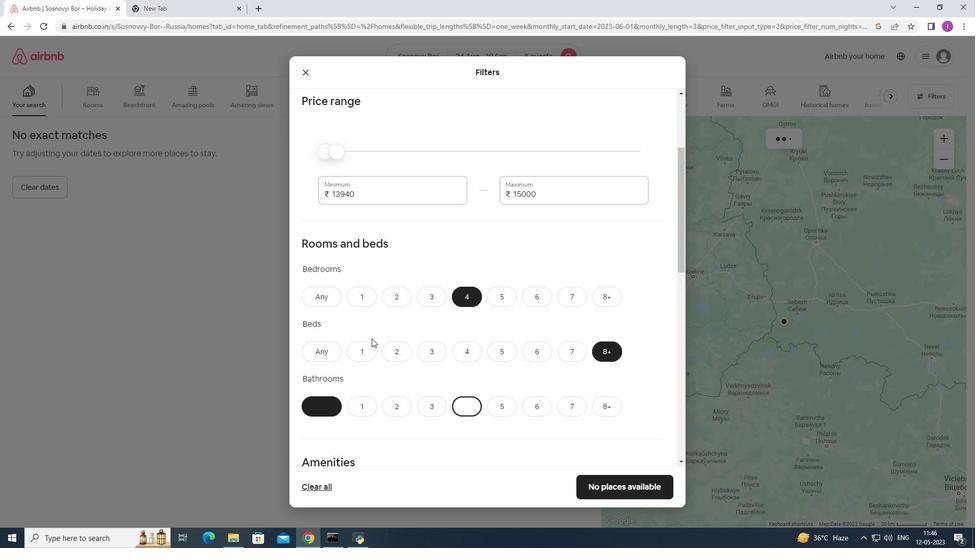 
Action: Mouse scrolled (373, 331) with delta (0, 0)
Screenshot: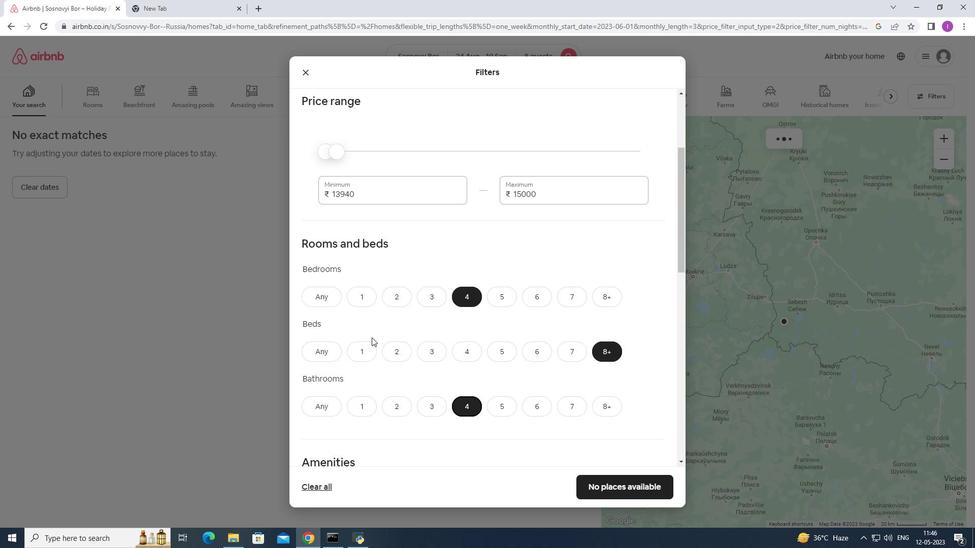 
Action: Mouse scrolled (373, 331) with delta (0, 0)
Screenshot: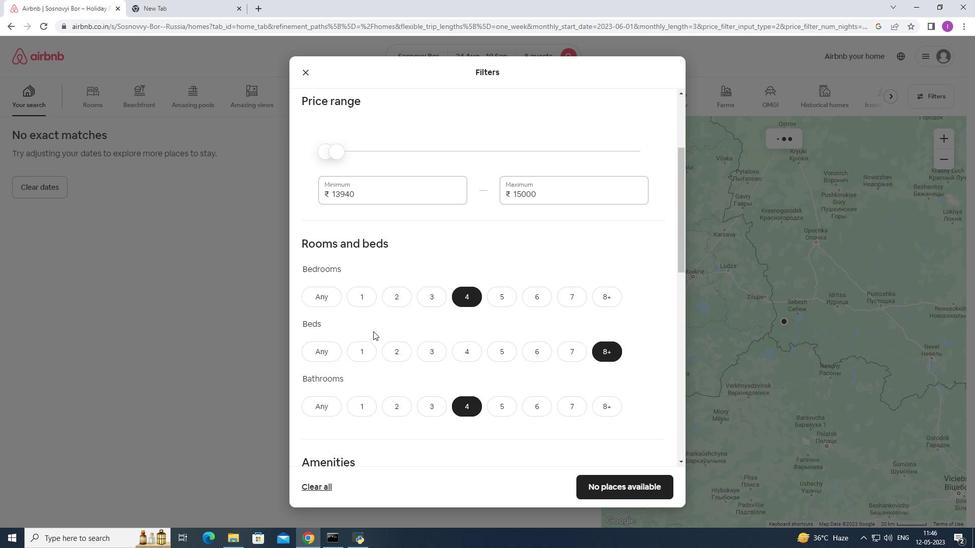 
Action: Mouse scrolled (373, 331) with delta (0, 0)
Screenshot: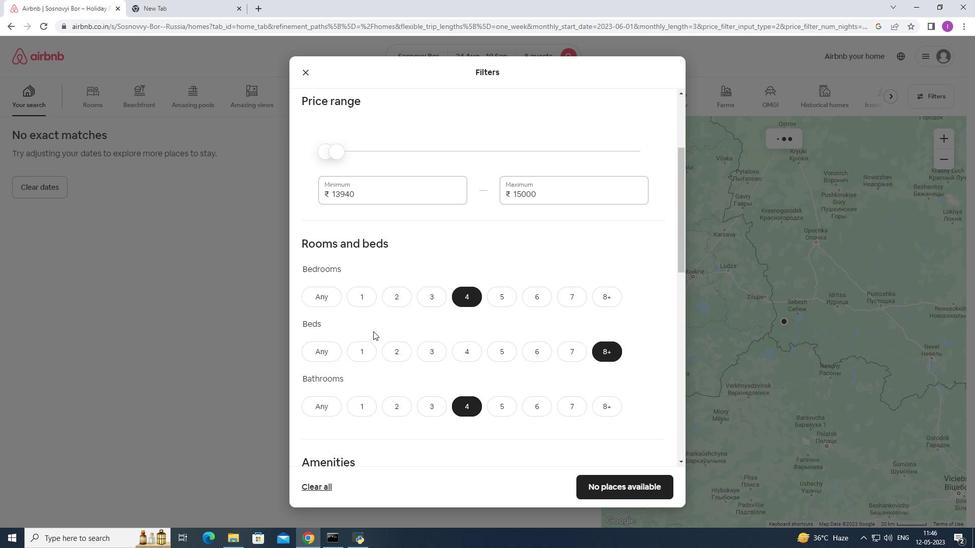 
Action: Mouse scrolled (373, 331) with delta (0, 0)
Screenshot: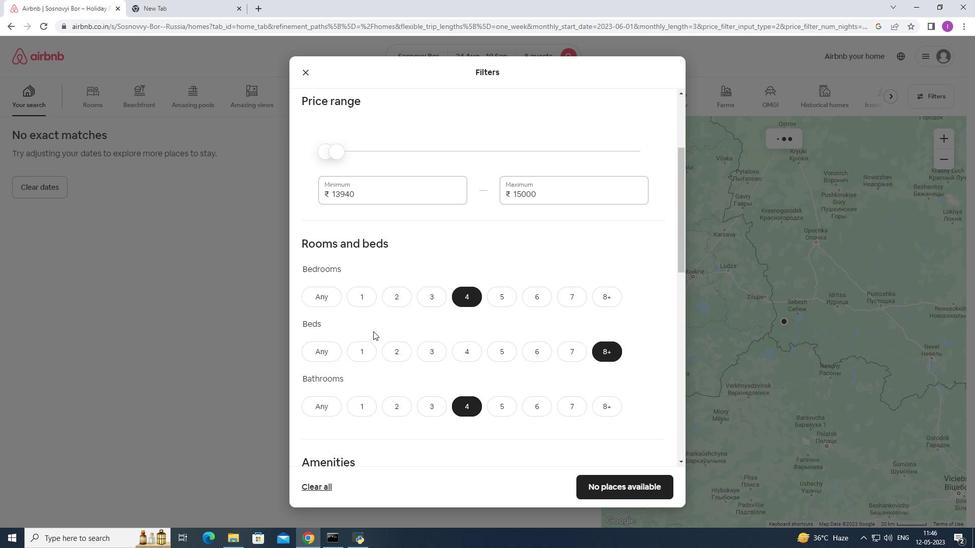 
Action: Mouse moved to (375, 331)
Screenshot: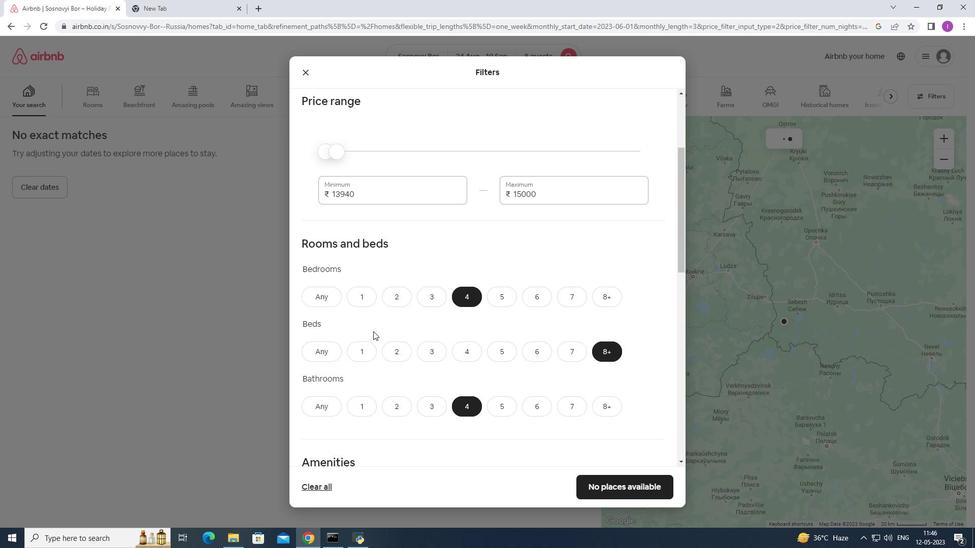 
Action: Mouse scrolled (375, 331) with delta (0, 0)
Screenshot: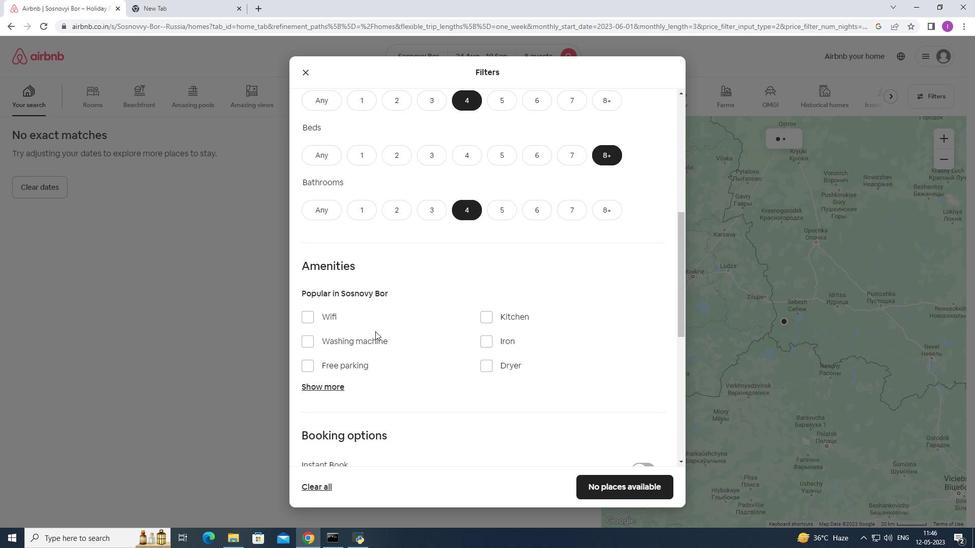 
Action: Mouse scrolled (375, 331) with delta (0, 0)
Screenshot: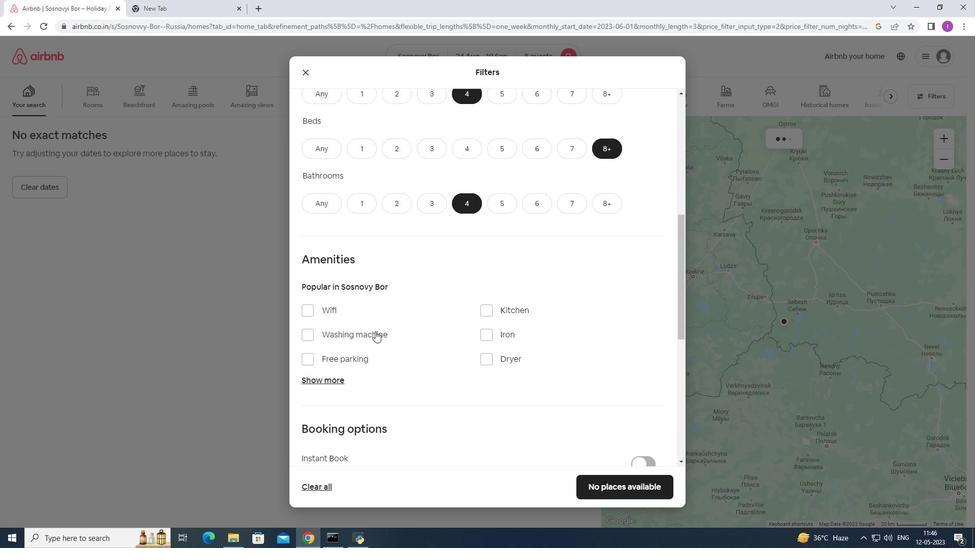 
Action: Mouse moved to (311, 208)
Screenshot: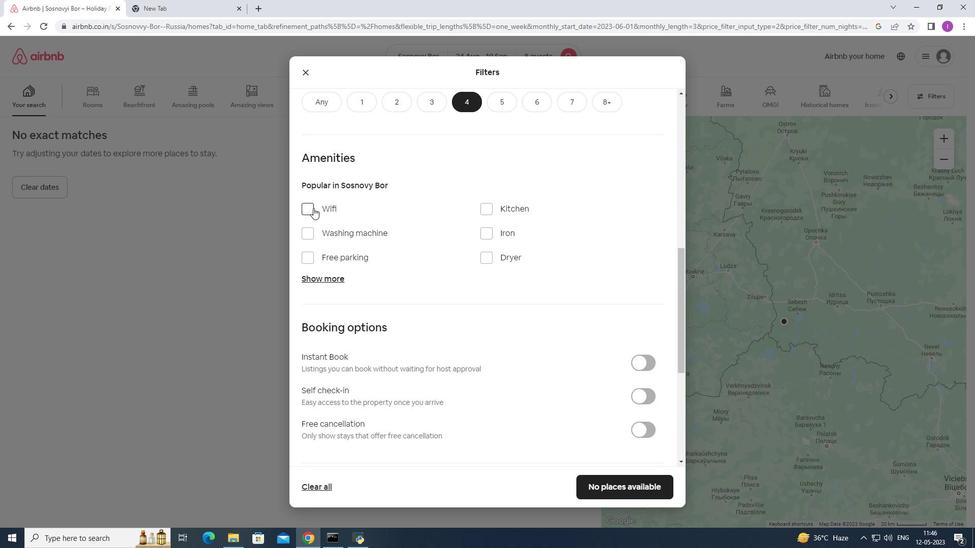 
Action: Mouse pressed left at (311, 208)
Screenshot: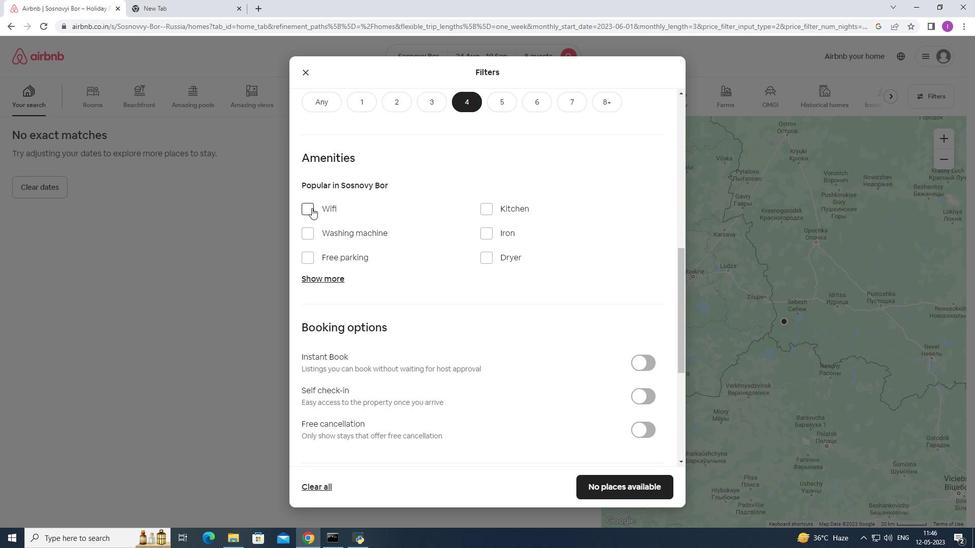 
Action: Mouse moved to (320, 278)
Screenshot: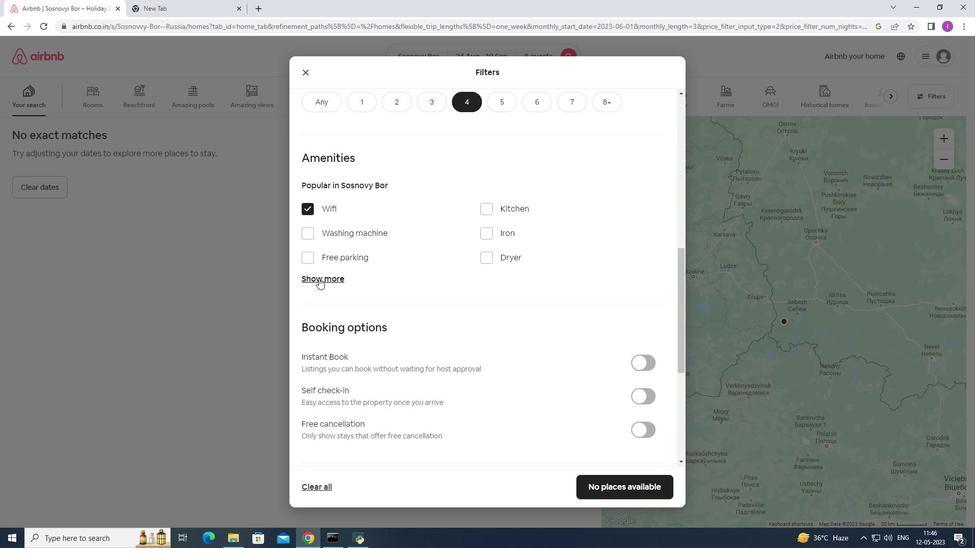 
Action: Mouse pressed left at (320, 278)
Screenshot: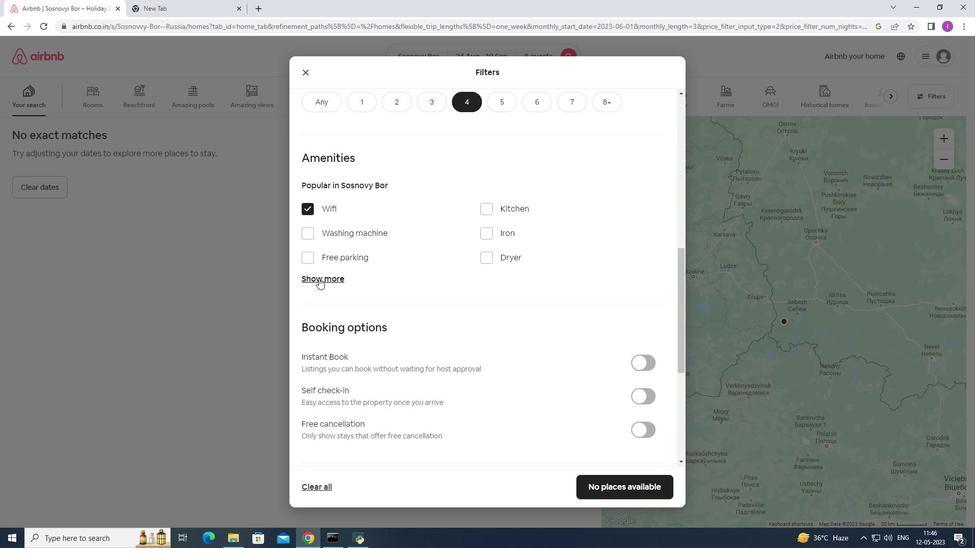 
Action: Mouse moved to (374, 290)
Screenshot: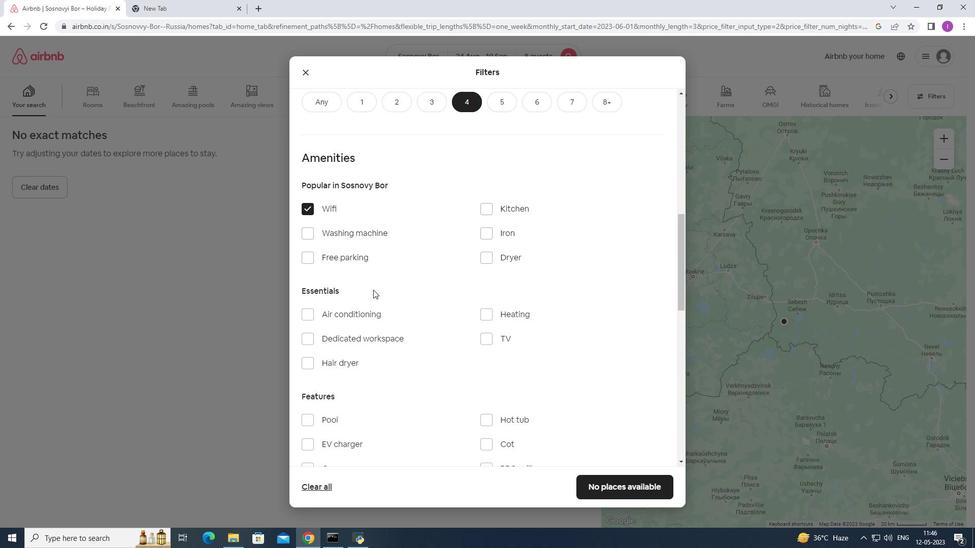 
Action: Mouse scrolled (374, 289) with delta (0, 0)
Screenshot: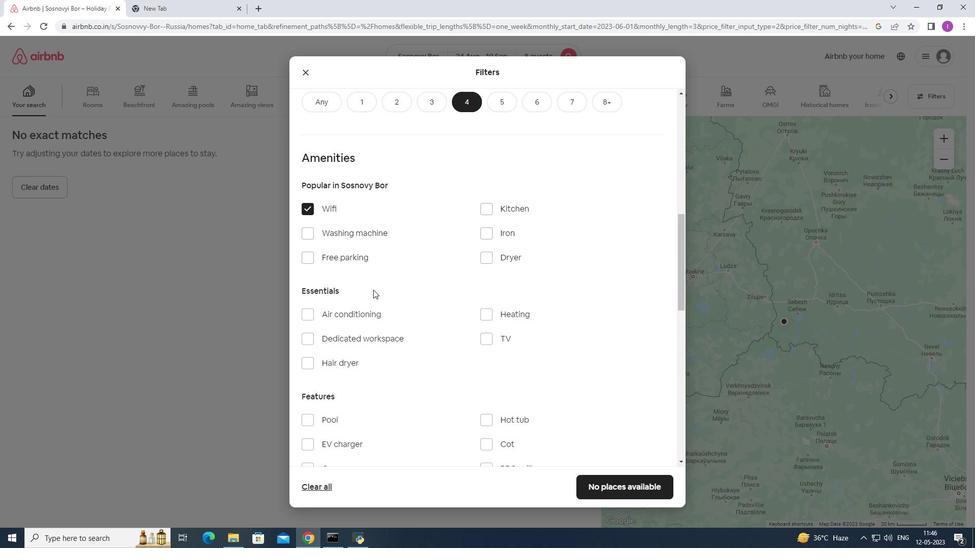 
Action: Mouse scrolled (374, 289) with delta (0, 0)
Screenshot: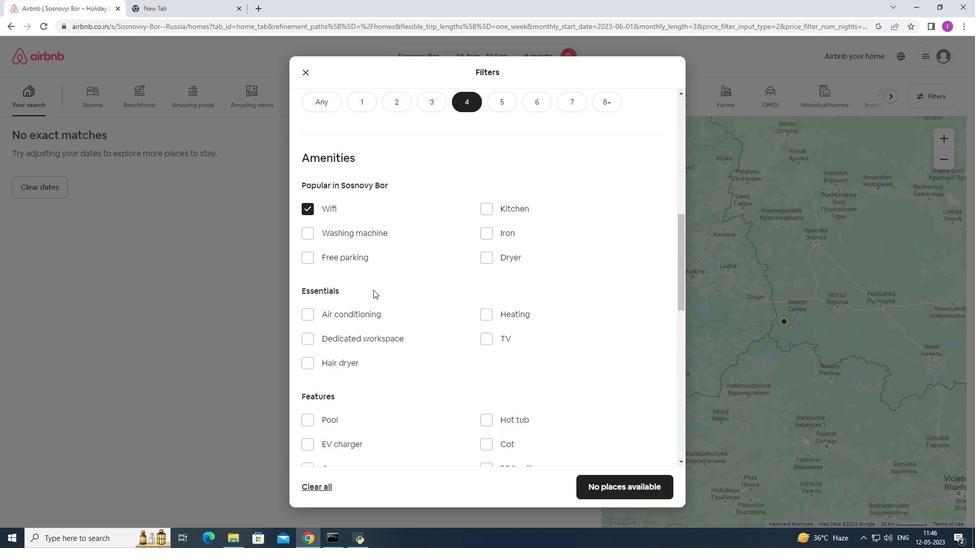 
Action: Mouse moved to (306, 158)
Screenshot: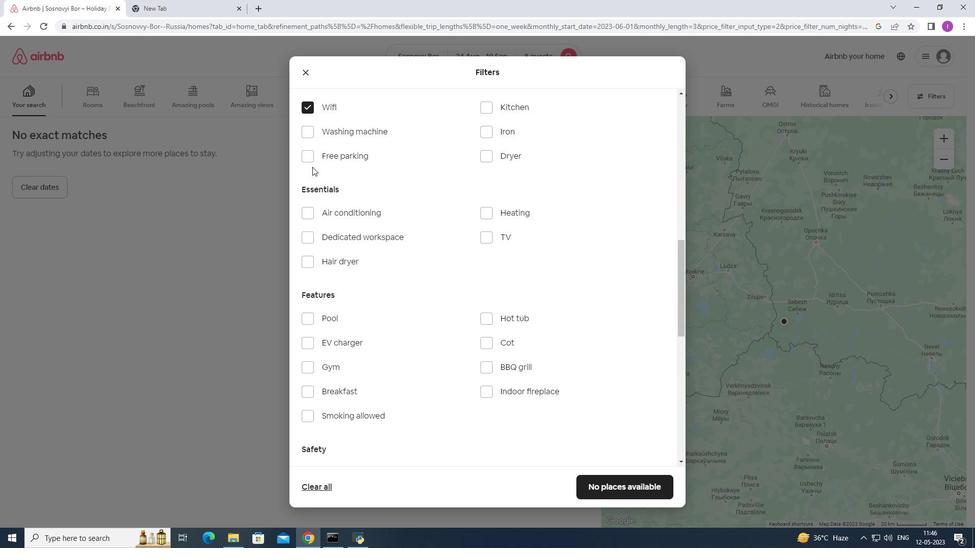 
Action: Mouse pressed left at (306, 158)
Screenshot: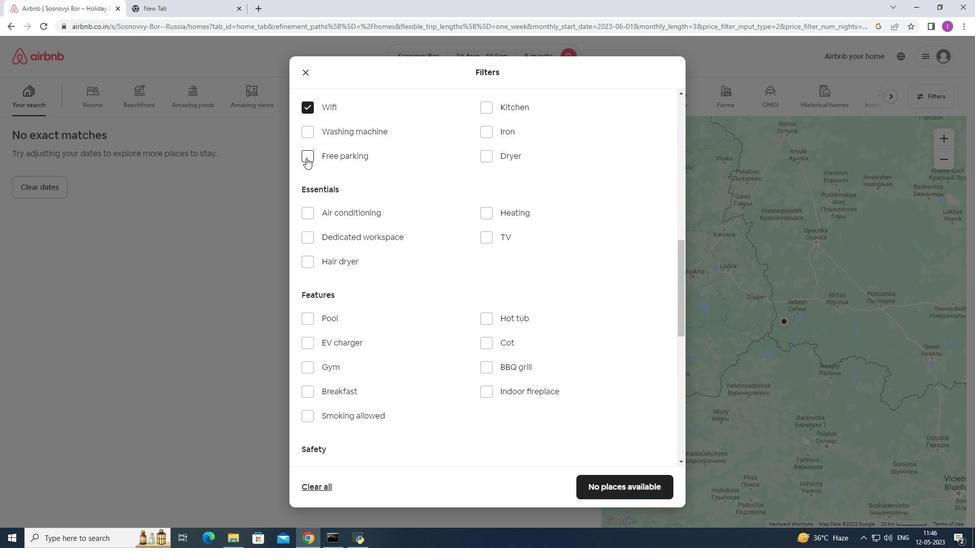 
Action: Mouse moved to (493, 237)
Screenshot: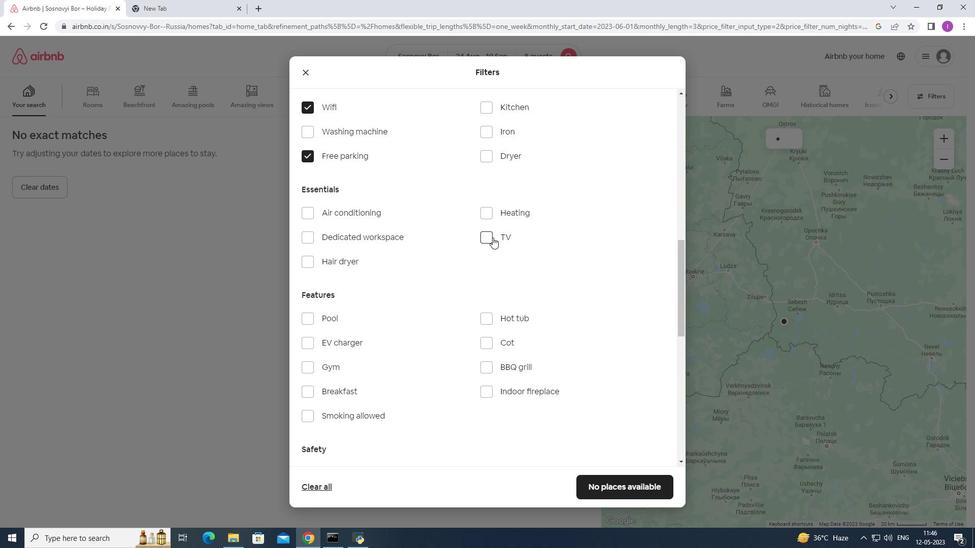 
Action: Mouse pressed left at (493, 237)
Screenshot: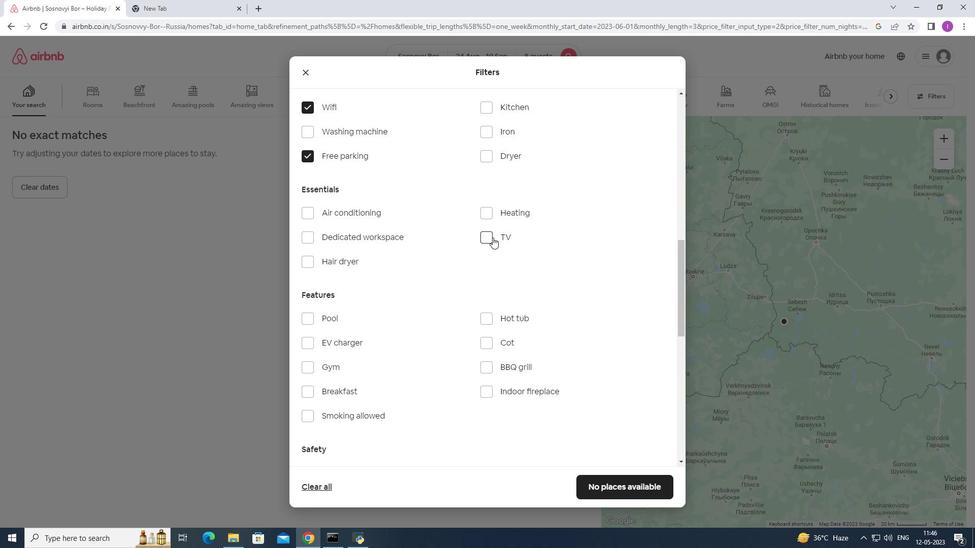 
Action: Mouse moved to (384, 272)
Screenshot: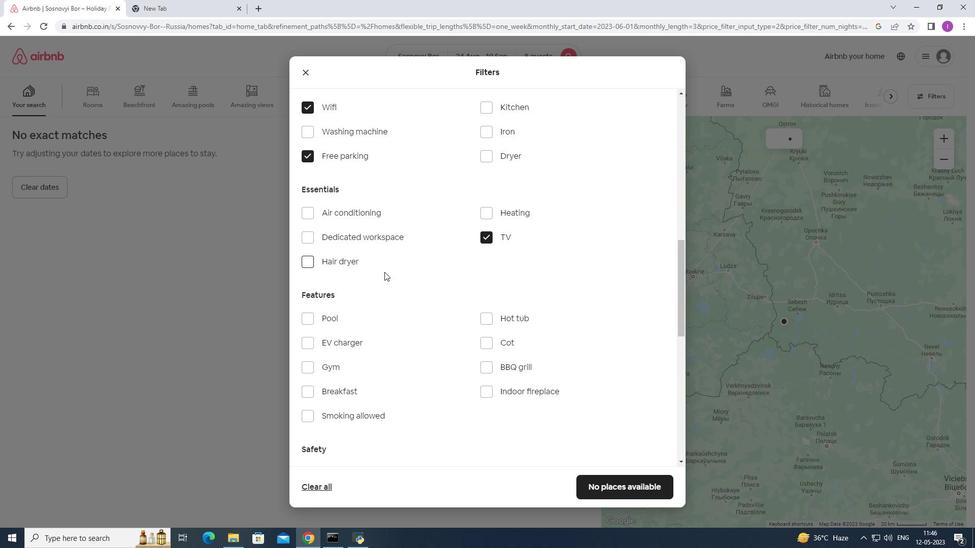
Action: Mouse scrolled (384, 272) with delta (0, 0)
Screenshot: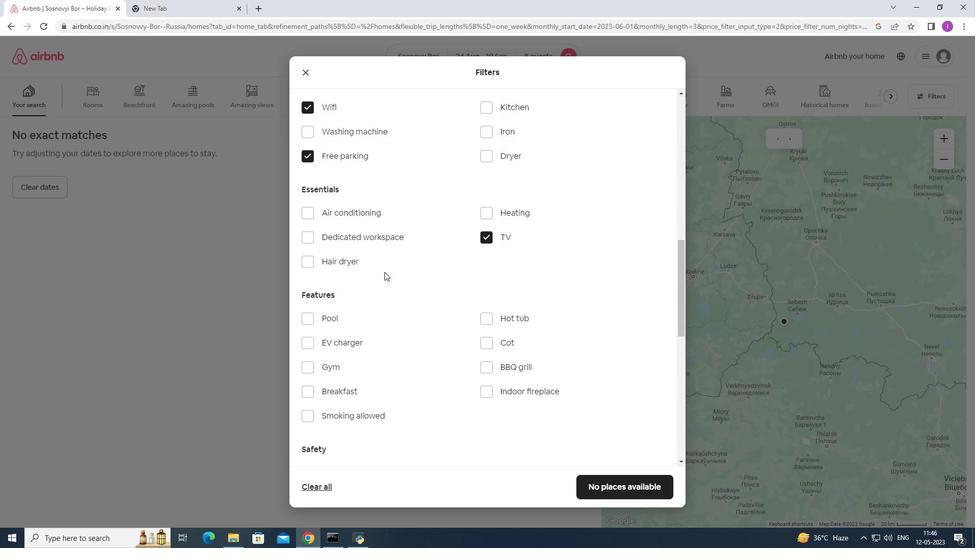 
Action: Mouse moved to (304, 318)
Screenshot: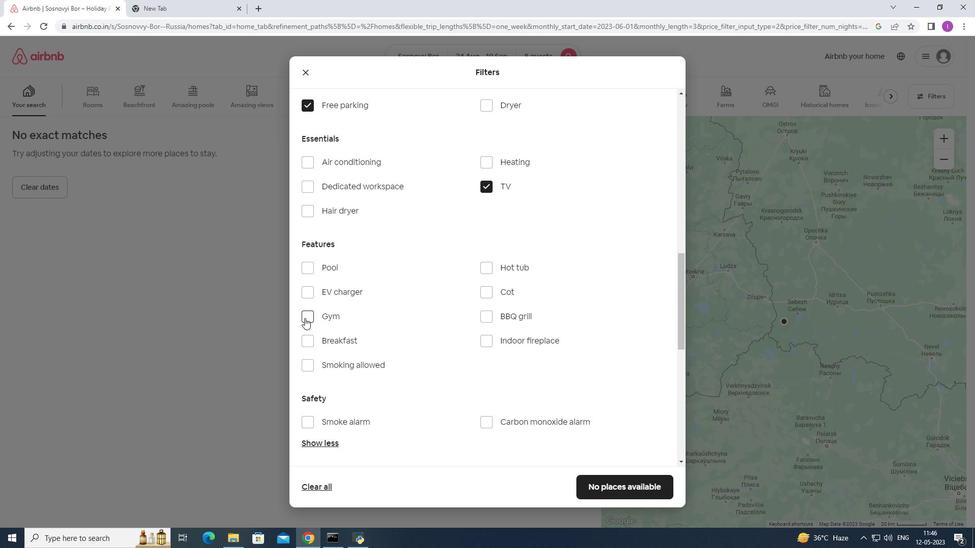 
Action: Mouse pressed left at (304, 318)
Screenshot: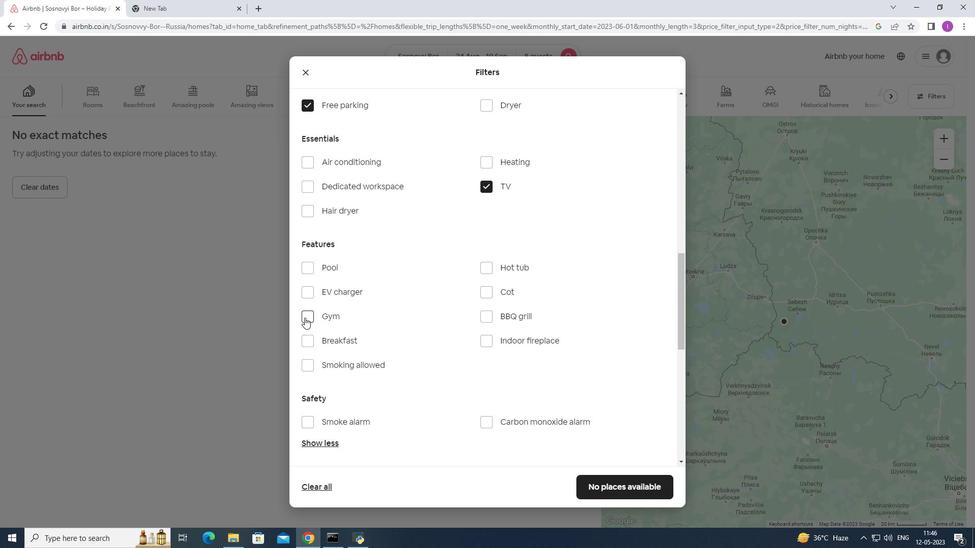 
Action: Mouse moved to (301, 340)
Screenshot: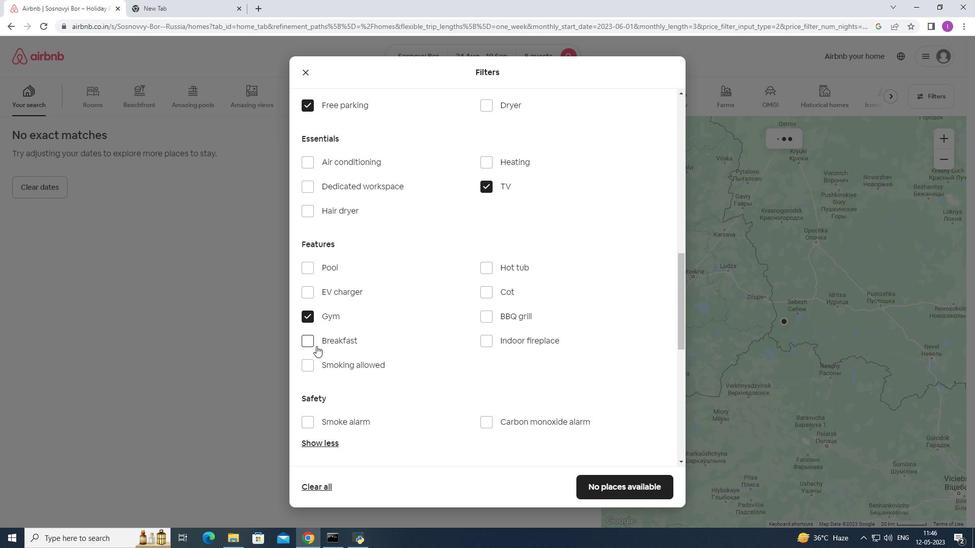 
Action: Mouse pressed left at (301, 340)
Screenshot: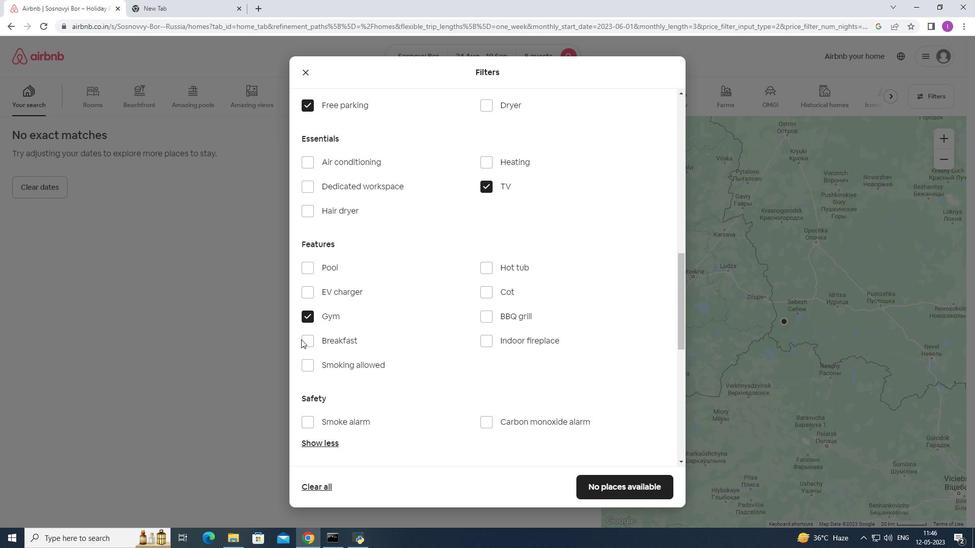 
Action: Mouse moved to (313, 339)
Screenshot: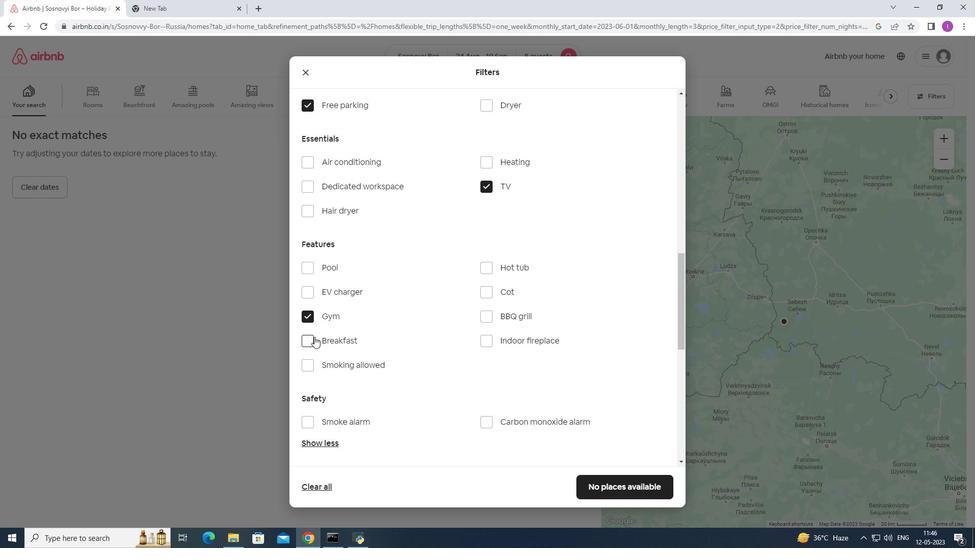 
Action: Mouse pressed left at (313, 339)
Screenshot: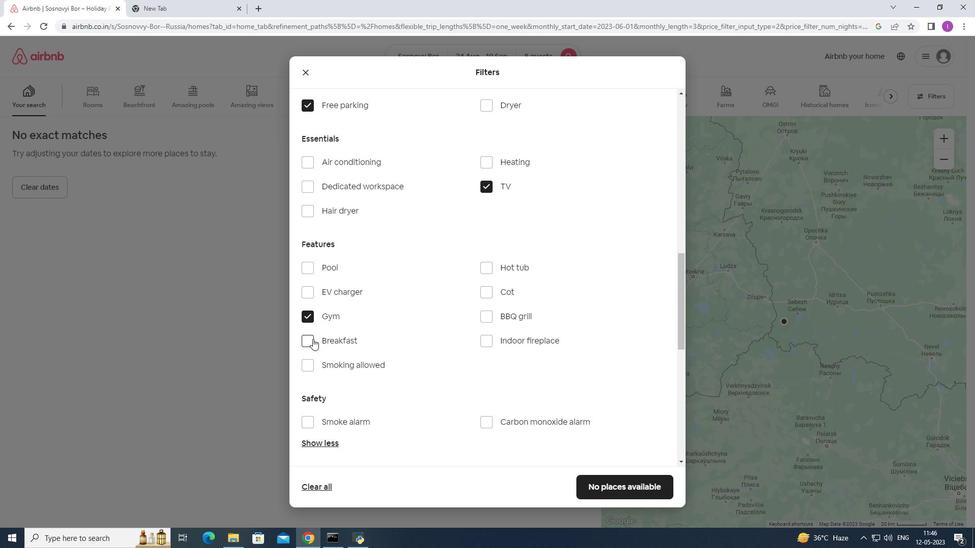 
Action: Mouse moved to (396, 293)
Screenshot: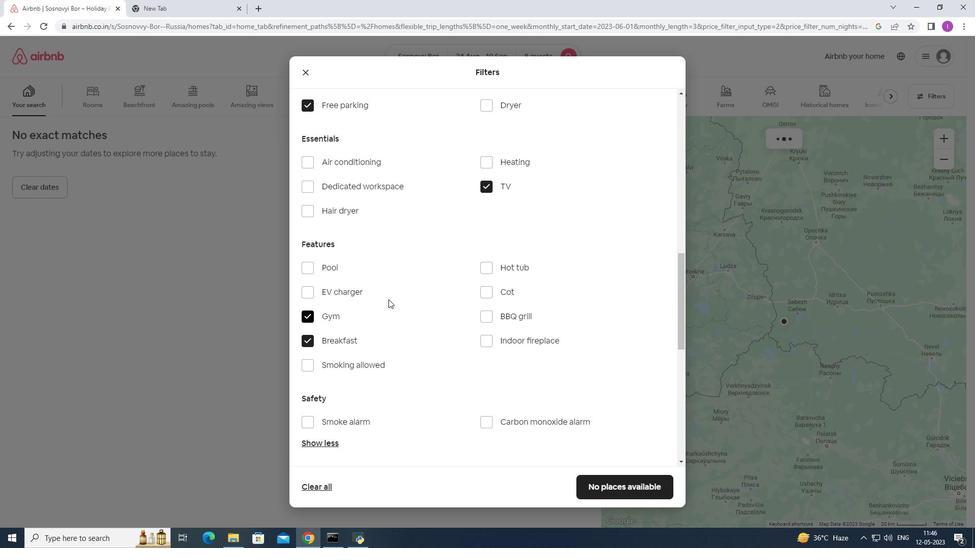 
Action: Mouse scrolled (396, 292) with delta (0, 0)
Screenshot: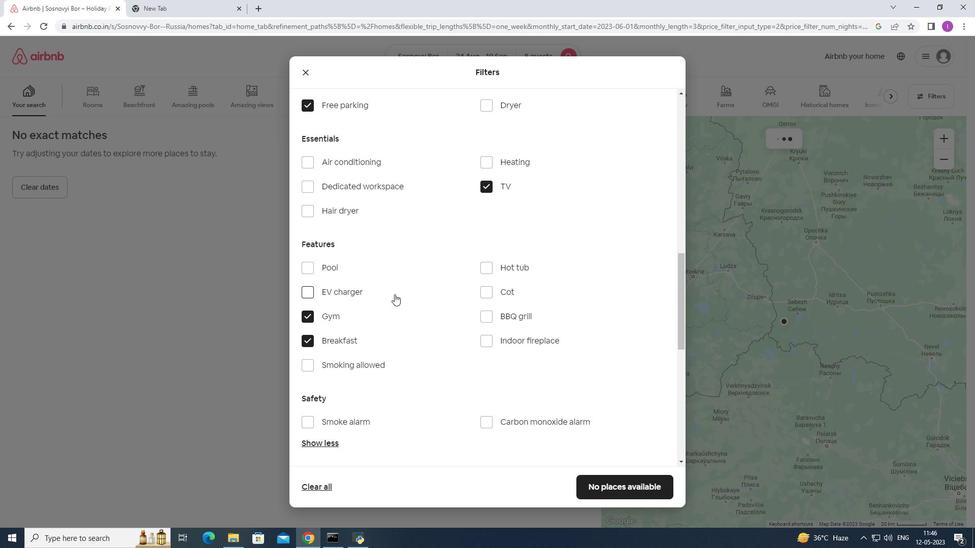 
Action: Mouse scrolled (396, 292) with delta (0, 0)
Screenshot: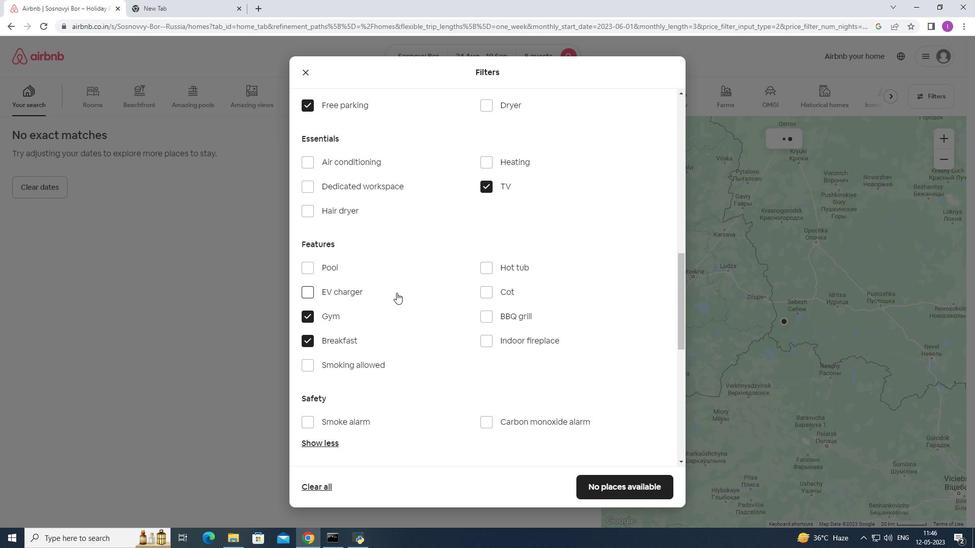 
Action: Mouse scrolled (396, 292) with delta (0, 0)
Screenshot: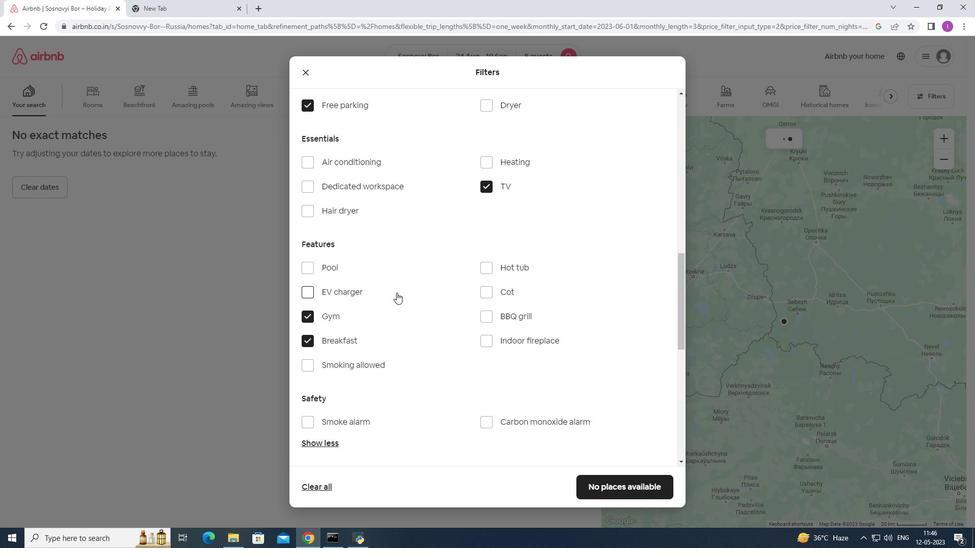 
Action: Mouse scrolled (396, 292) with delta (0, 0)
Screenshot: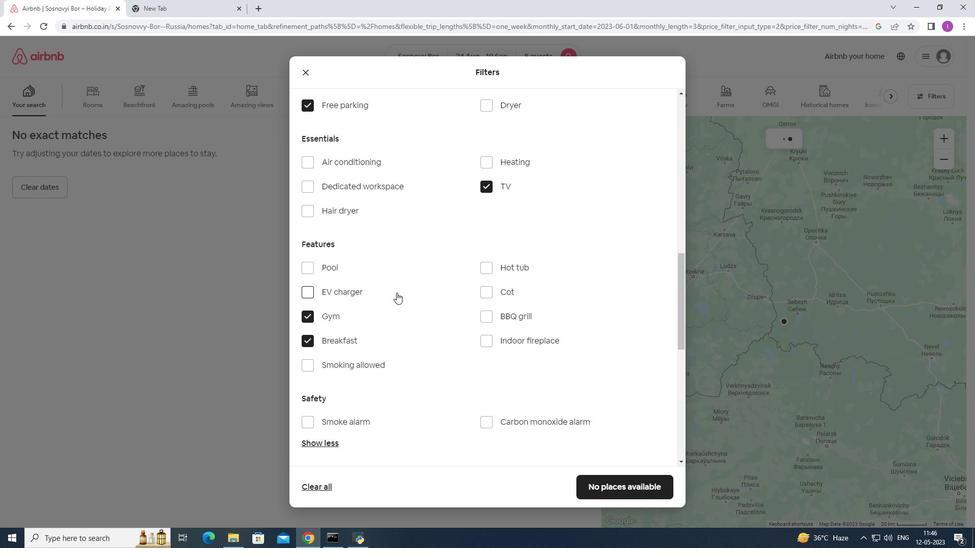
Action: Mouse scrolled (396, 292) with delta (0, 0)
Screenshot: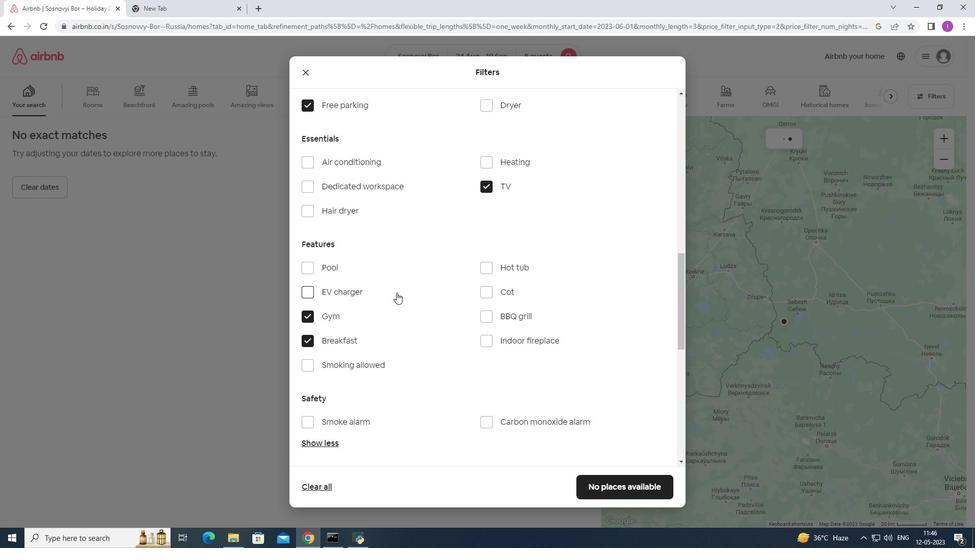 
Action: Mouse moved to (649, 309)
Screenshot: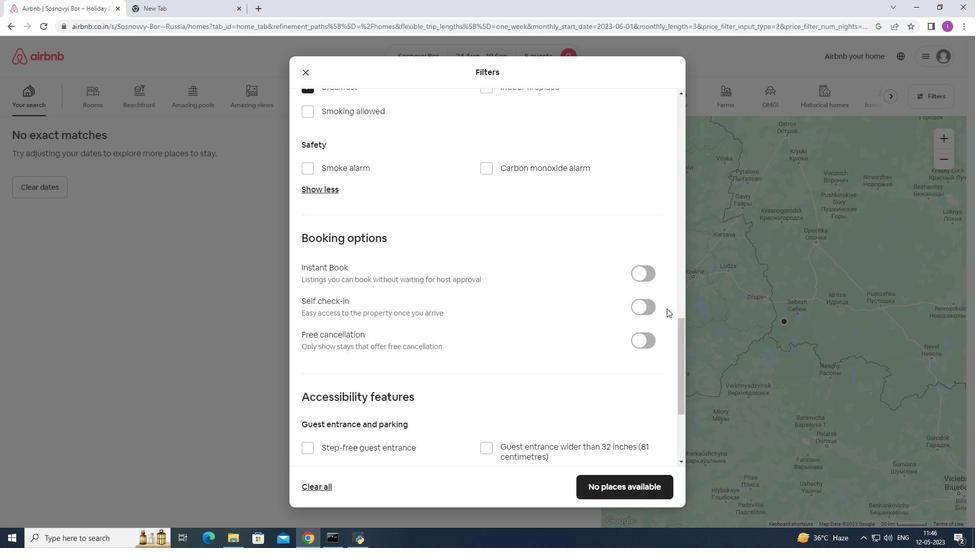 
Action: Mouse pressed left at (649, 309)
Screenshot: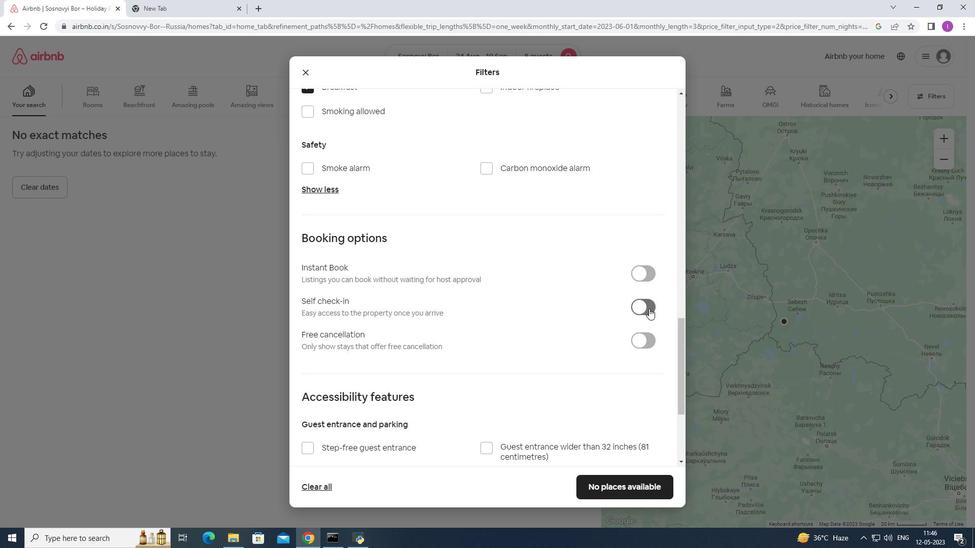 
Action: Mouse moved to (493, 352)
Screenshot: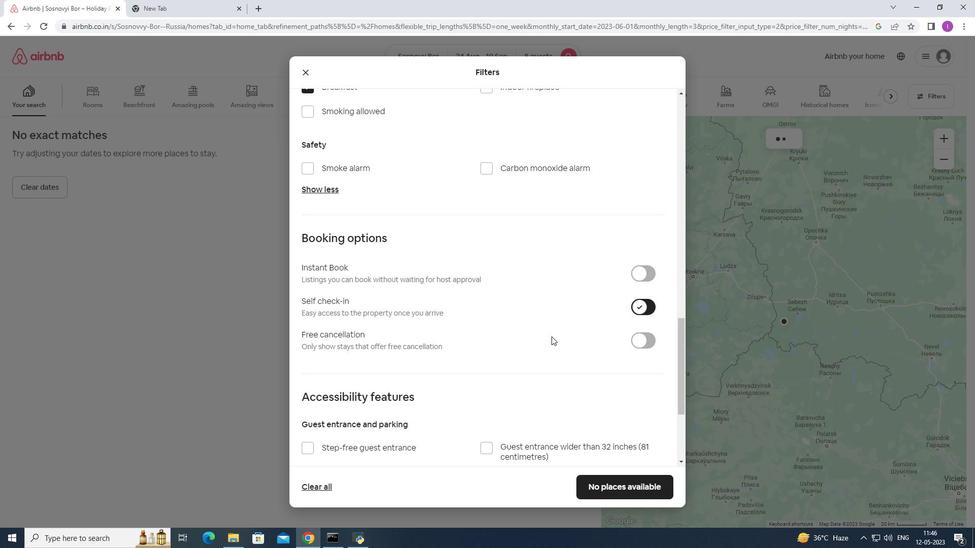 
Action: Mouse scrolled (493, 351) with delta (0, 0)
Screenshot: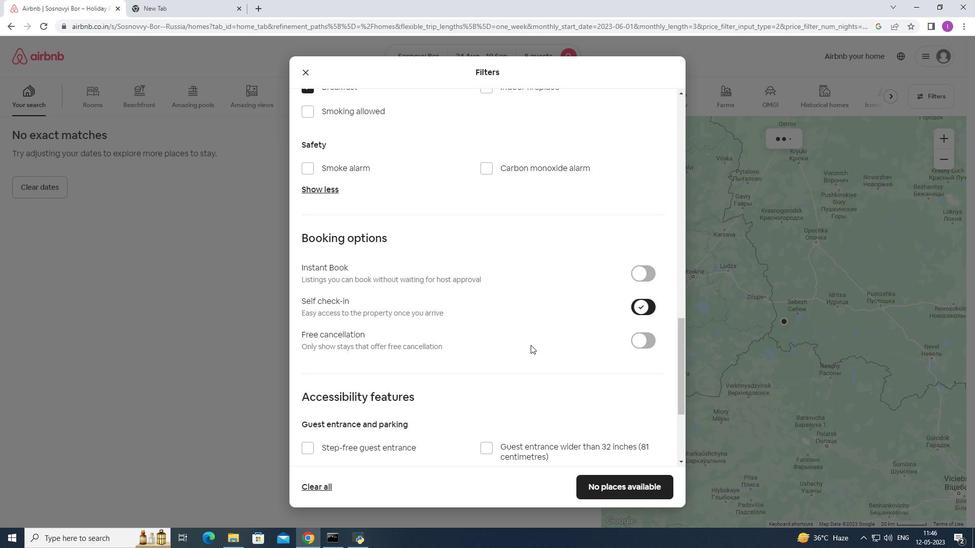 
Action: Mouse moved to (492, 352)
Screenshot: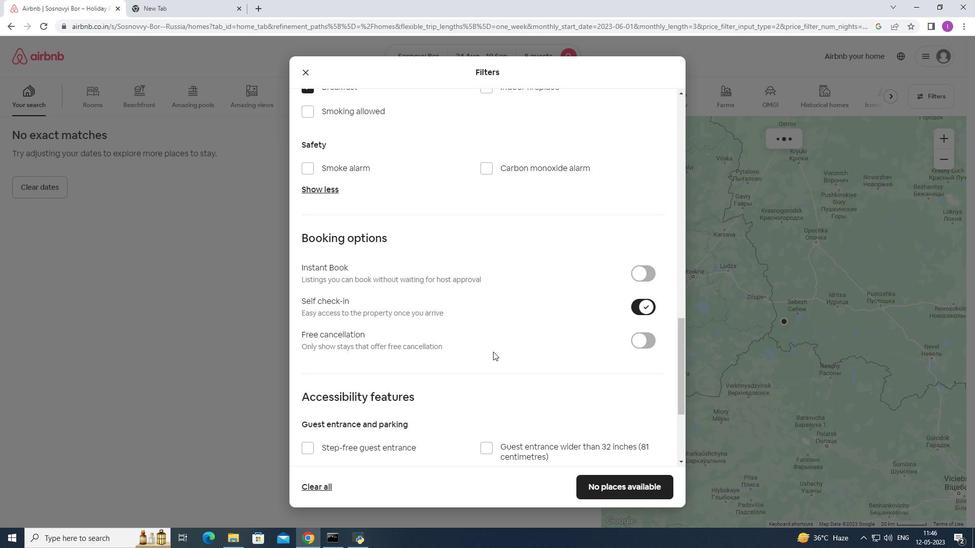 
Action: Mouse scrolled (492, 352) with delta (0, 0)
Screenshot: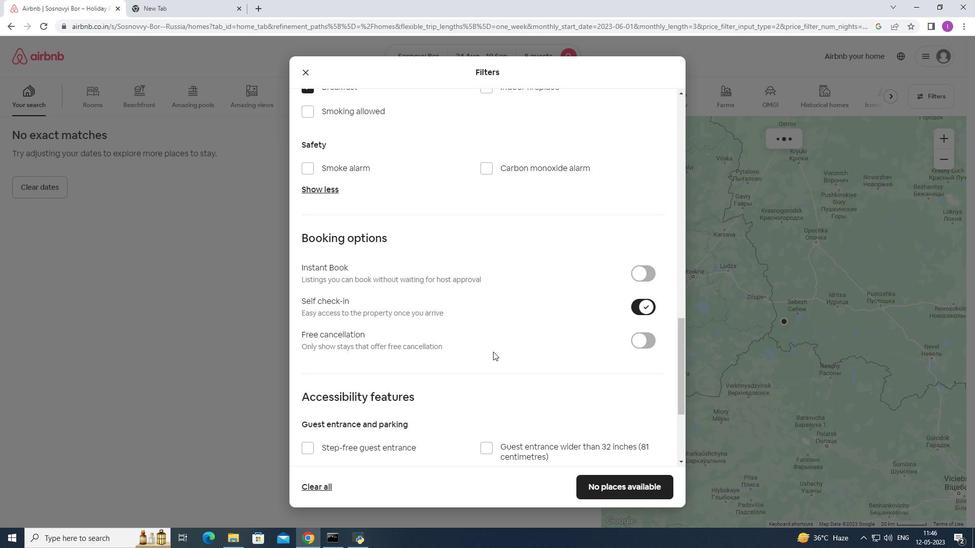 
Action: Mouse scrolled (492, 352) with delta (0, 0)
Screenshot: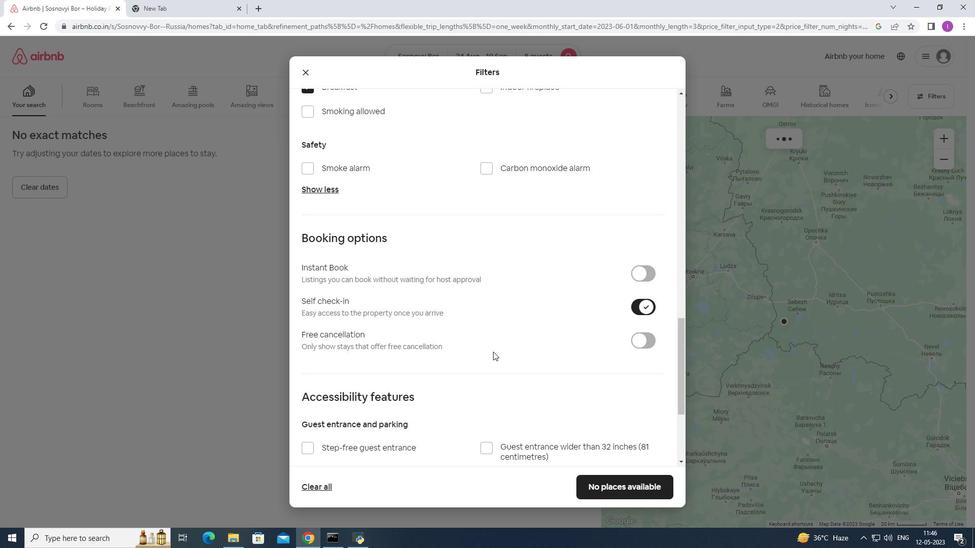
Action: Mouse scrolled (492, 352) with delta (0, 0)
Screenshot: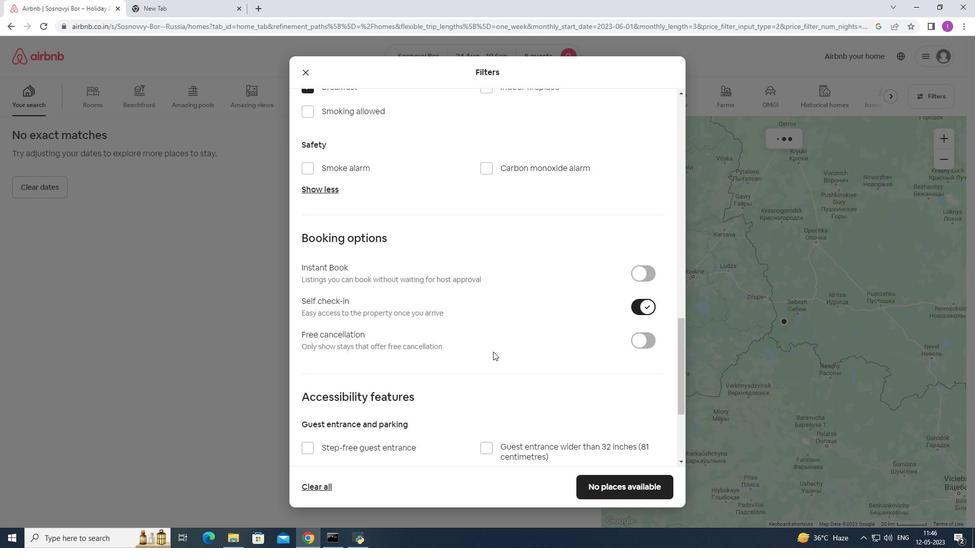 
Action: Mouse moved to (494, 350)
Screenshot: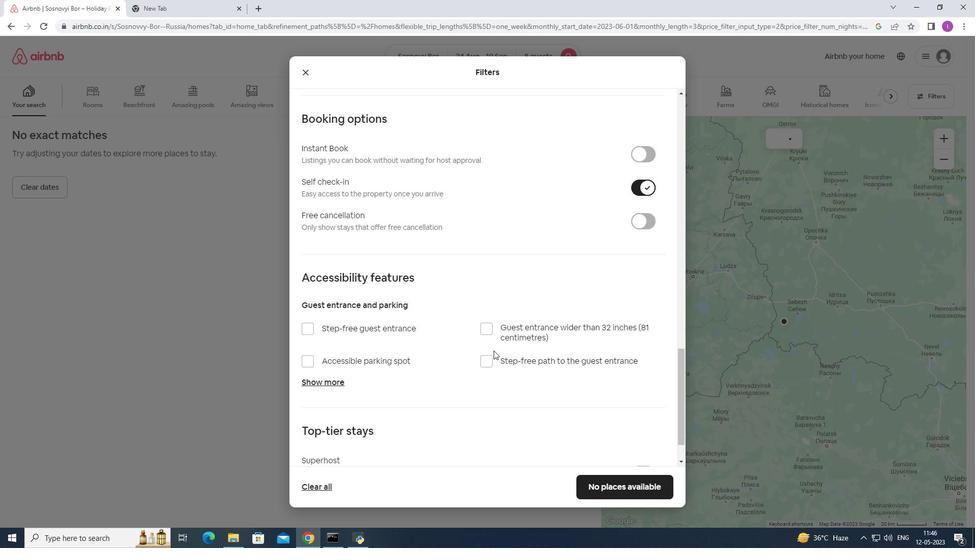 
Action: Mouse scrolled (494, 349) with delta (0, 0)
Screenshot: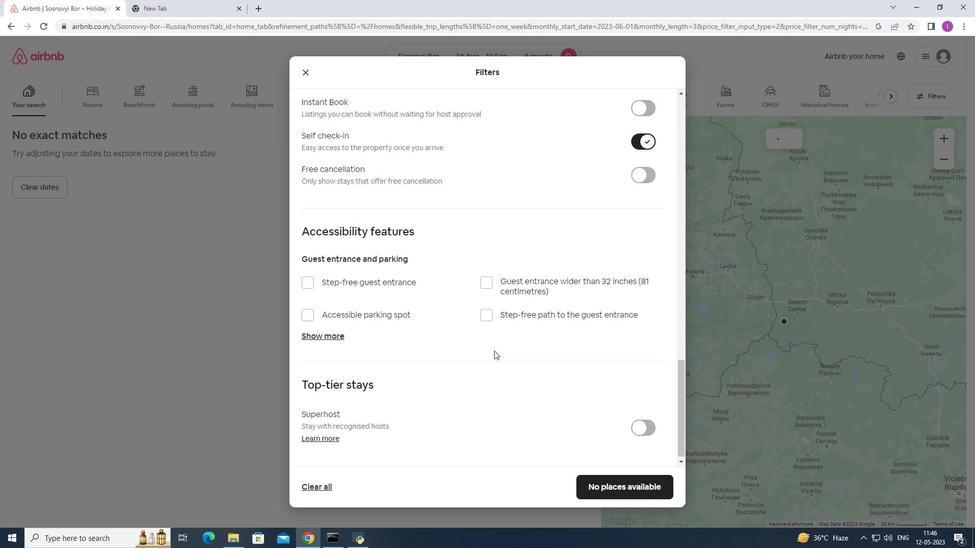 
Action: Mouse scrolled (494, 349) with delta (0, 0)
Screenshot: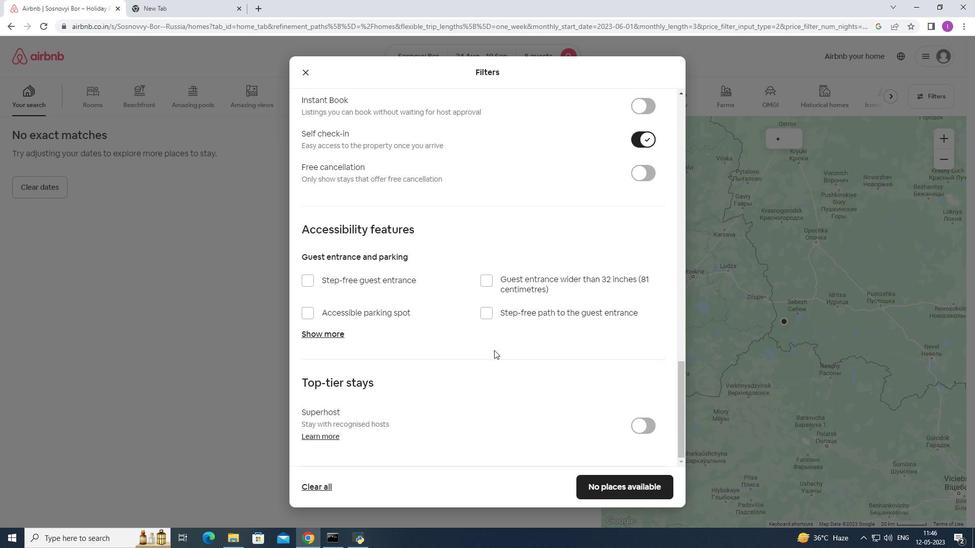 
Action: Mouse scrolled (494, 349) with delta (0, 0)
Screenshot: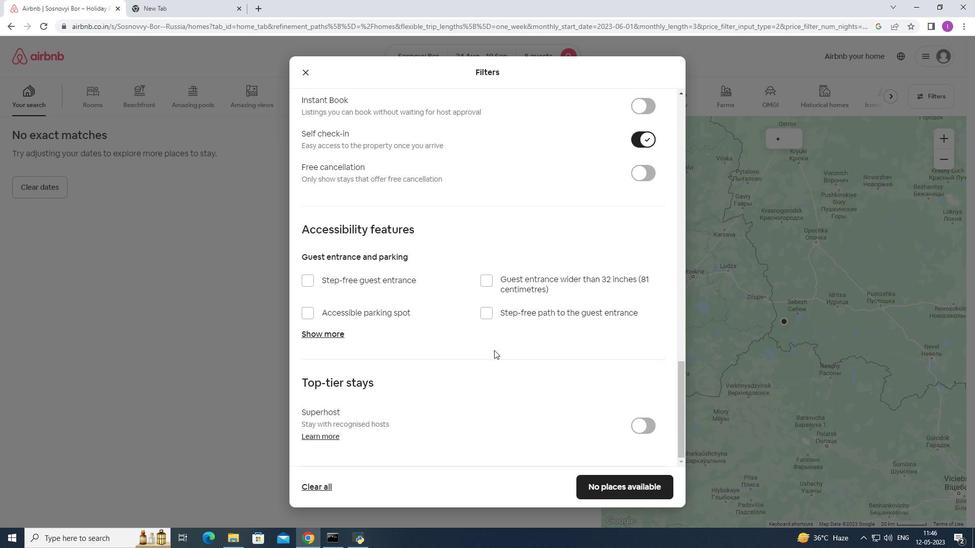 
Action: Mouse scrolled (494, 349) with delta (0, 0)
Screenshot: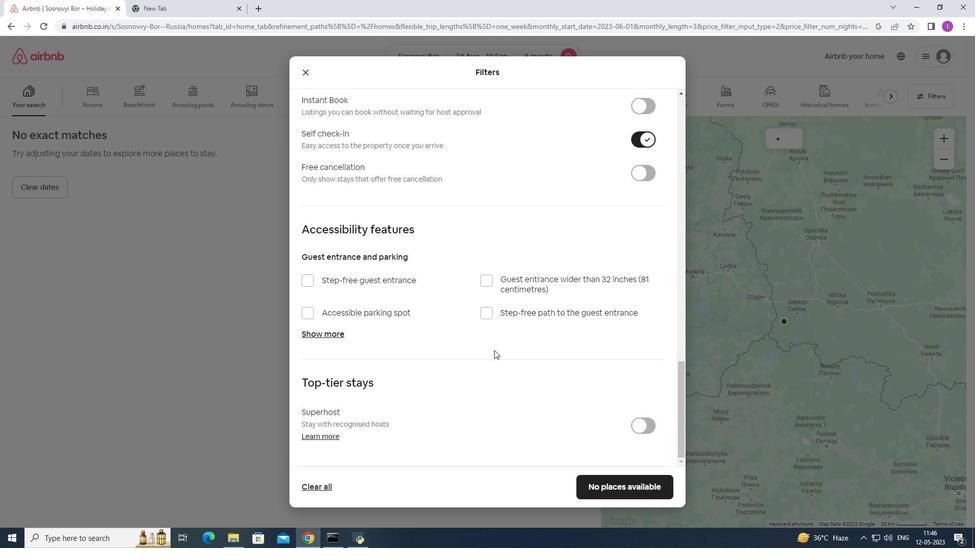 
Action: Mouse scrolled (494, 349) with delta (0, 0)
Screenshot: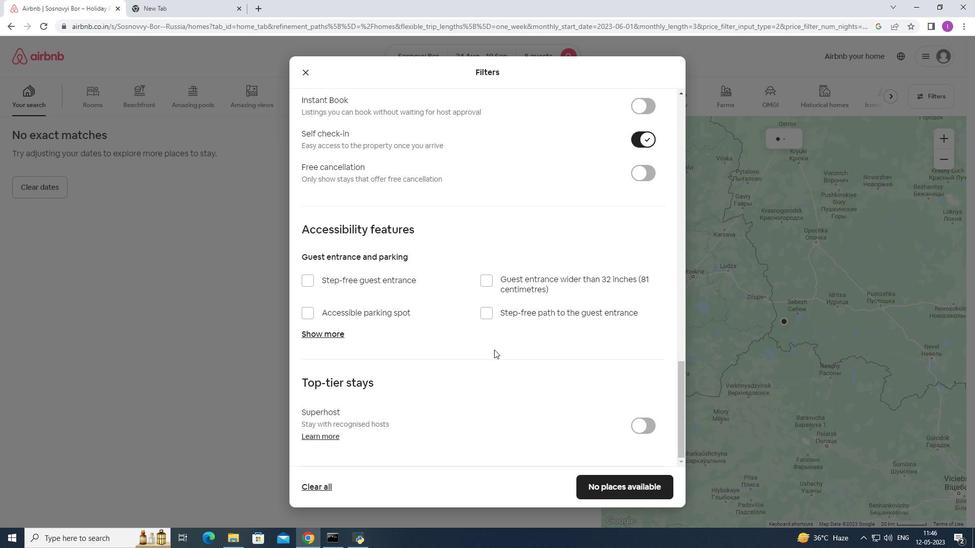 
Action: Mouse scrolled (494, 349) with delta (0, 0)
Screenshot: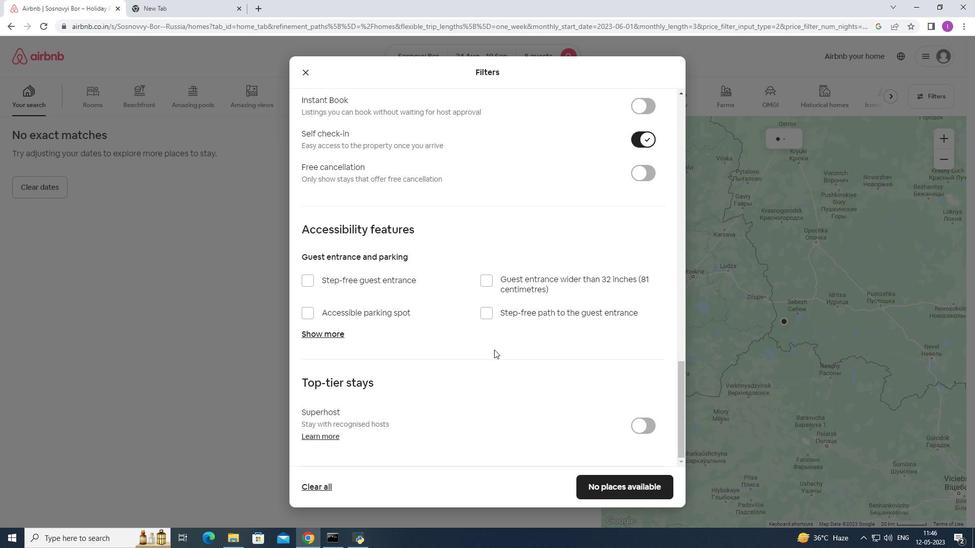 
Action: Mouse moved to (628, 486)
Screenshot: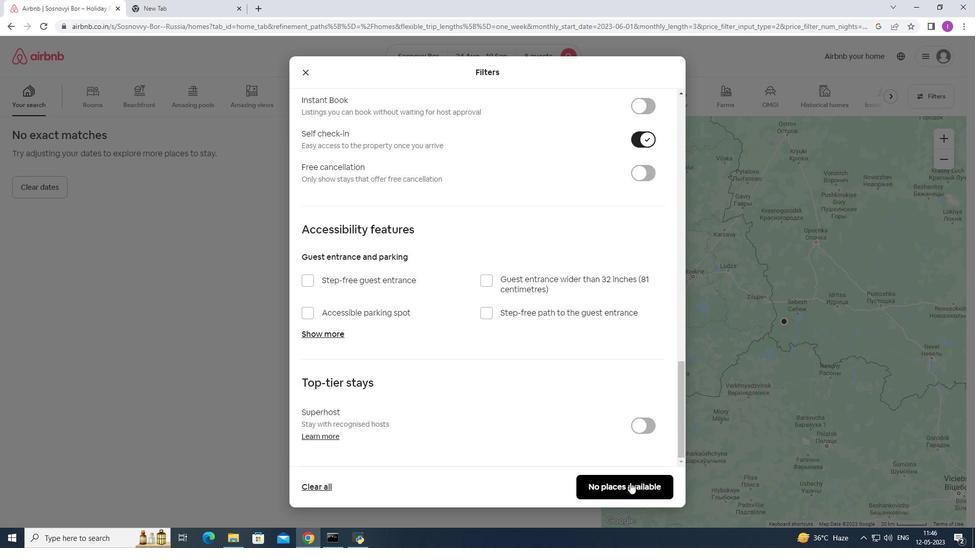 
Action: Mouse pressed left at (628, 486)
Screenshot: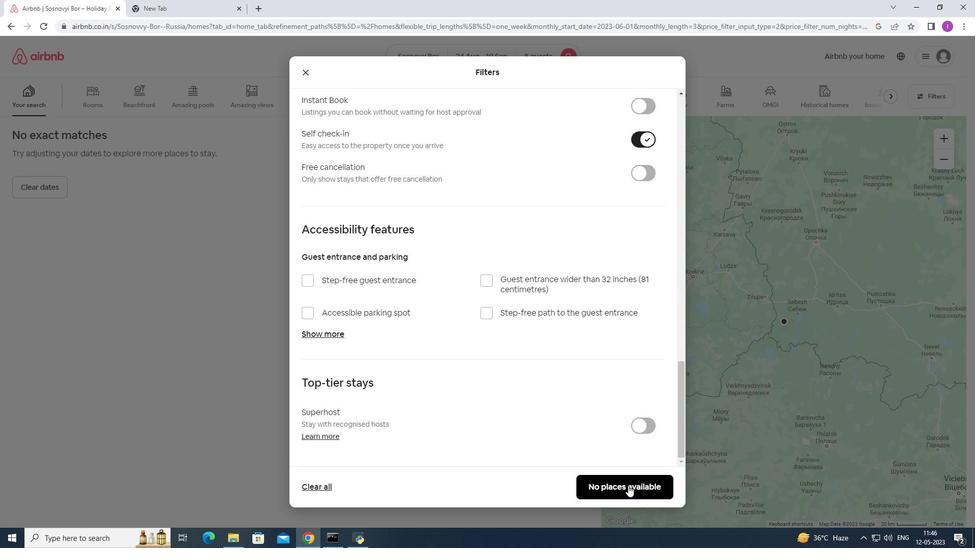
Action: Mouse moved to (608, 452)
Screenshot: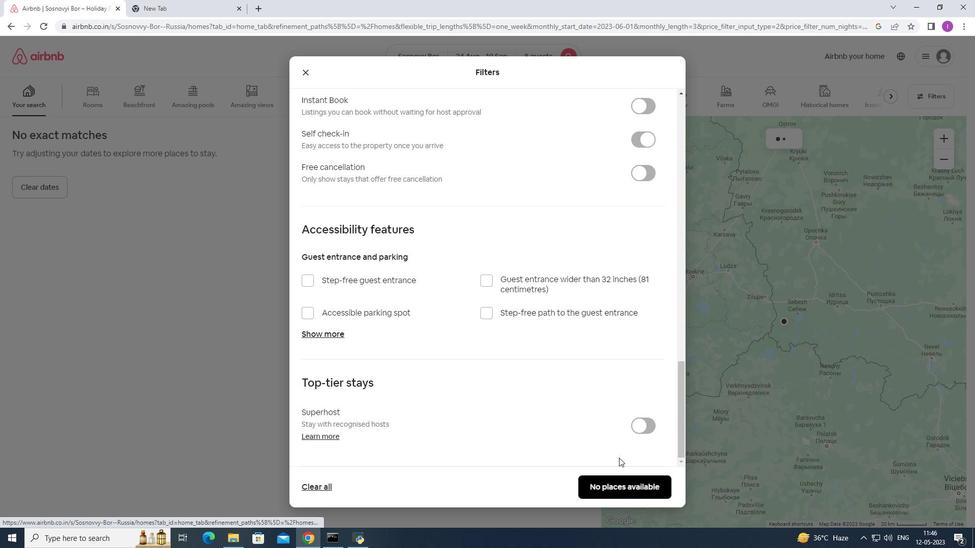 
